 Task: Find connections with filter location Bückeburg with filter topic #engineeringwith filter profile language English with filter current company DTDC Express Limited with filter school Jawaharlal Nehru Technological University, Kakinada with filter industry Fundraising with filter service category Video Editing with filter keywords title Director of First Impressions
Action: Mouse moved to (480, 64)
Screenshot: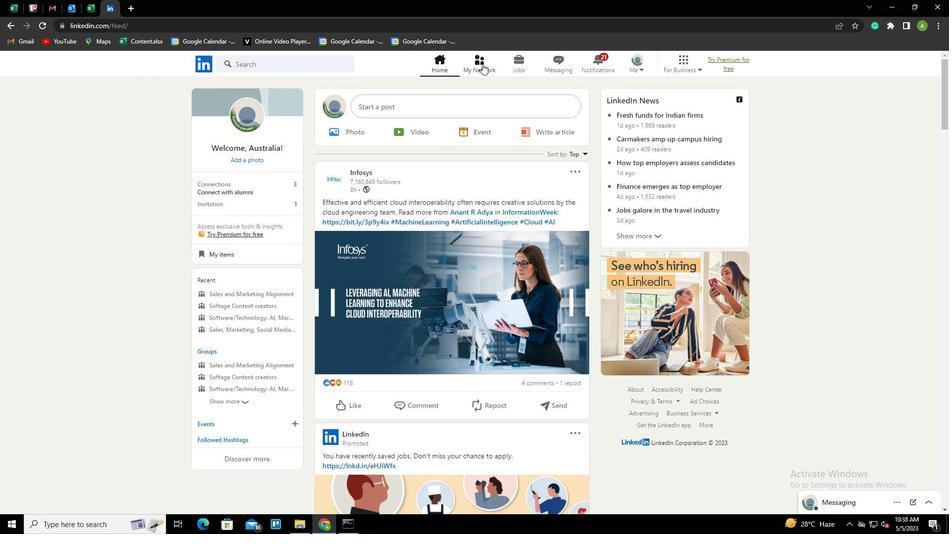 
Action: Mouse pressed left at (480, 64)
Screenshot: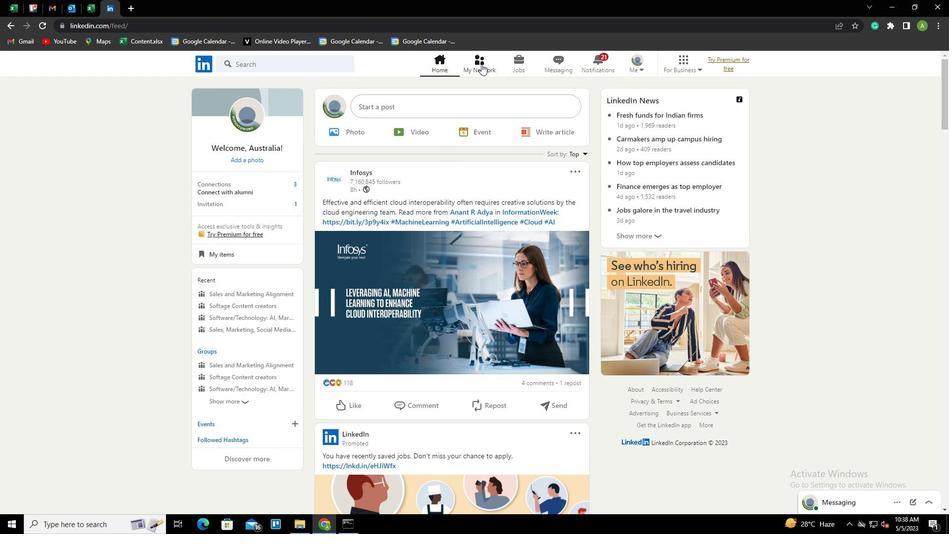 
Action: Mouse moved to (265, 122)
Screenshot: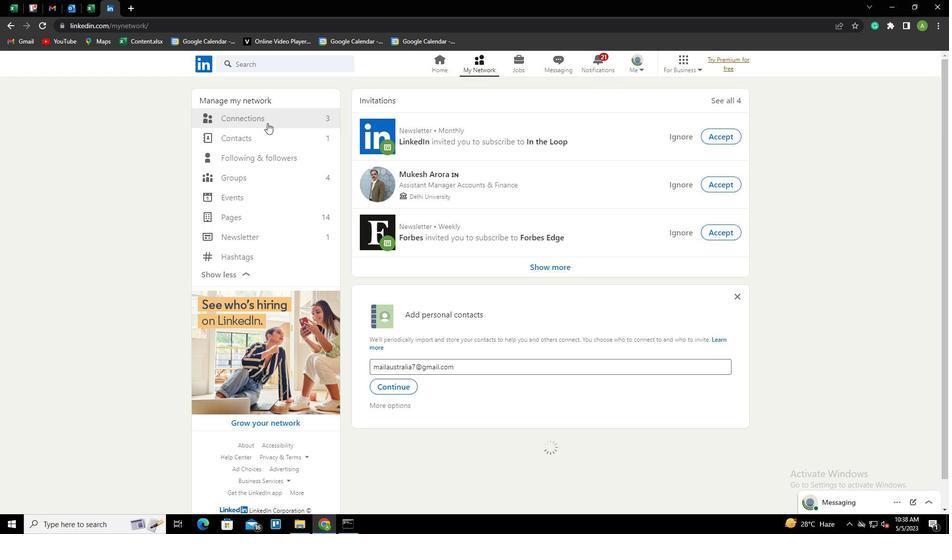 
Action: Mouse pressed left at (265, 122)
Screenshot: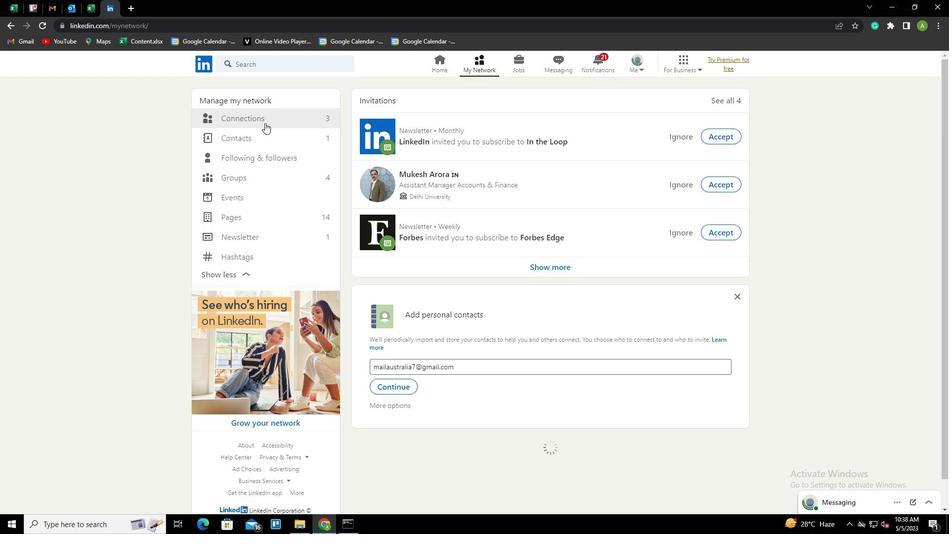 
Action: Mouse moved to (539, 120)
Screenshot: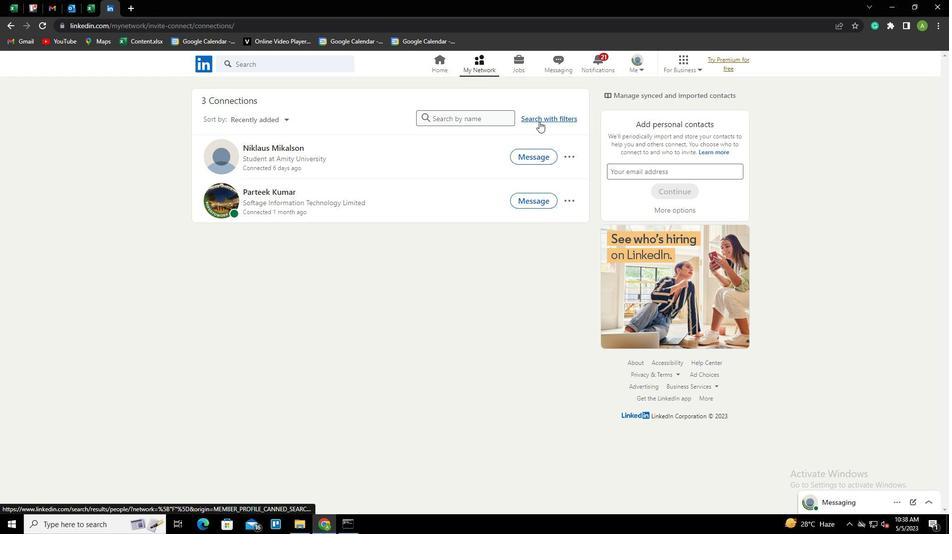 
Action: Mouse pressed left at (539, 120)
Screenshot: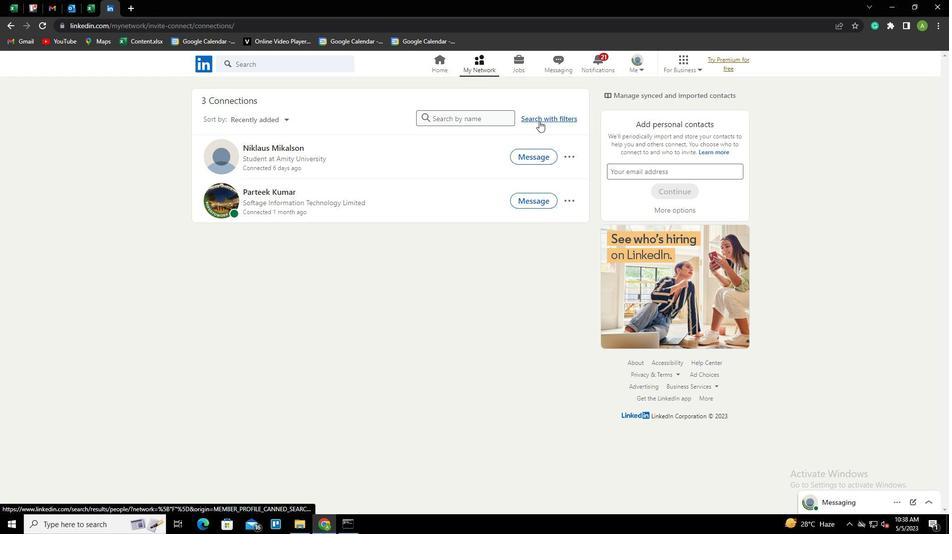 
Action: Mouse moved to (503, 91)
Screenshot: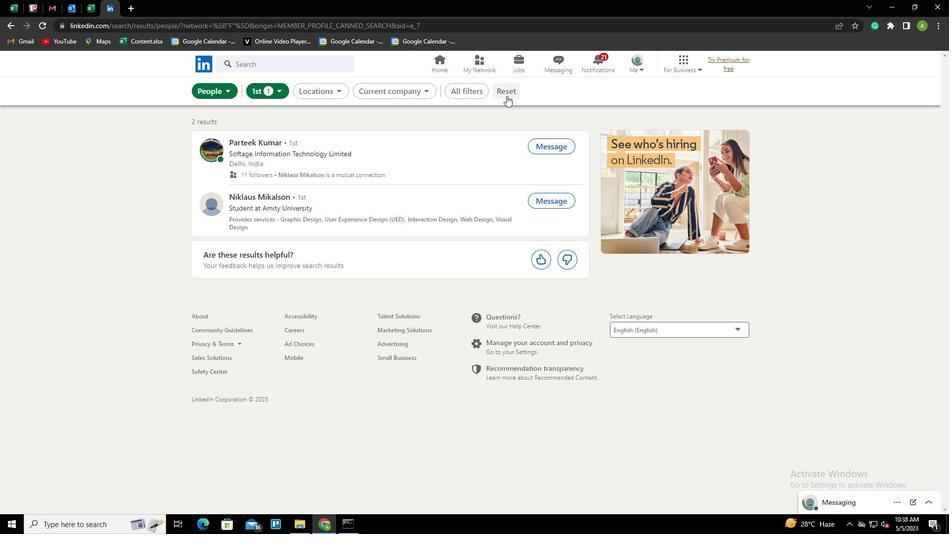 
Action: Mouse pressed left at (503, 91)
Screenshot: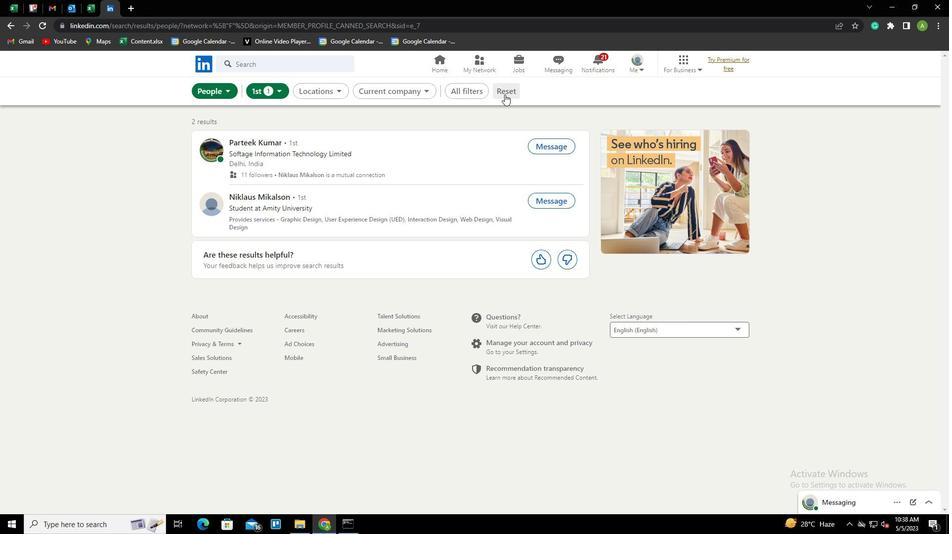 
Action: Mouse moved to (492, 92)
Screenshot: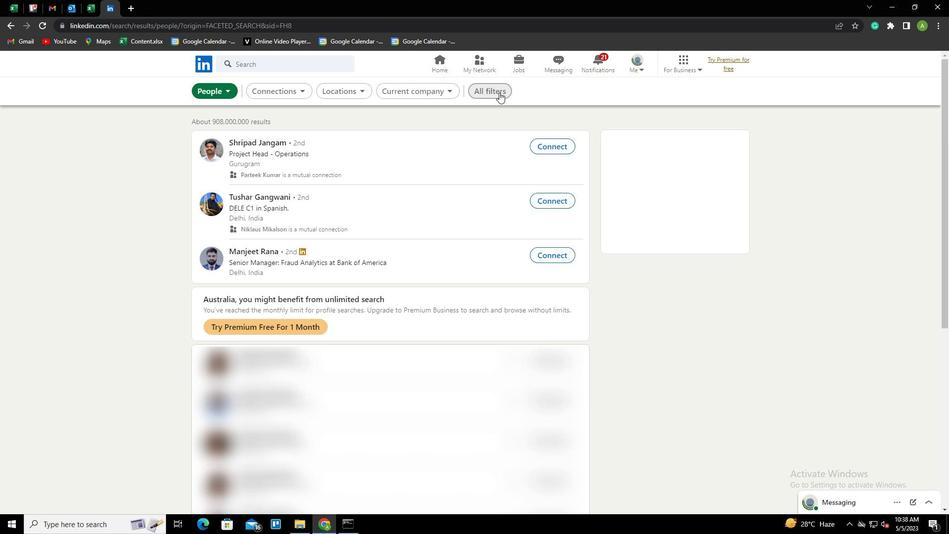 
Action: Mouse pressed left at (492, 92)
Screenshot: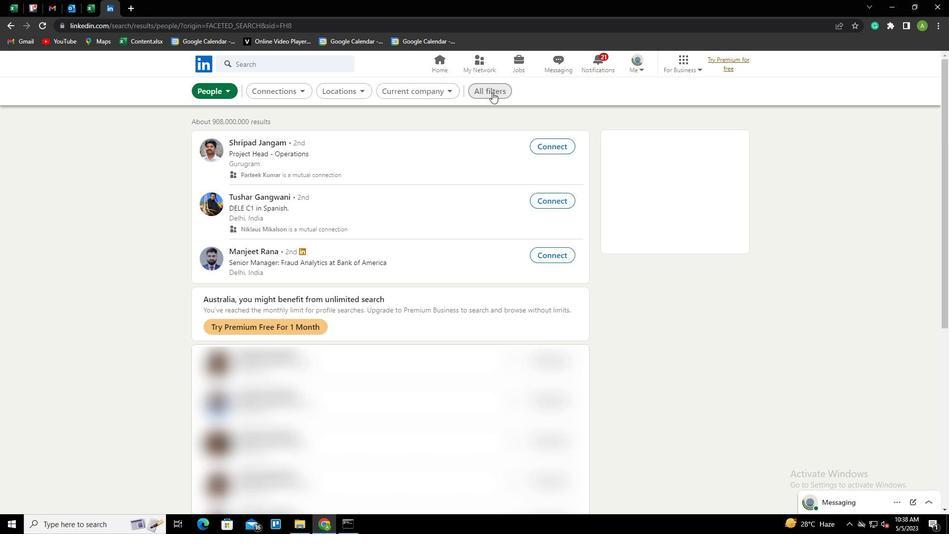 
Action: Mouse moved to (835, 323)
Screenshot: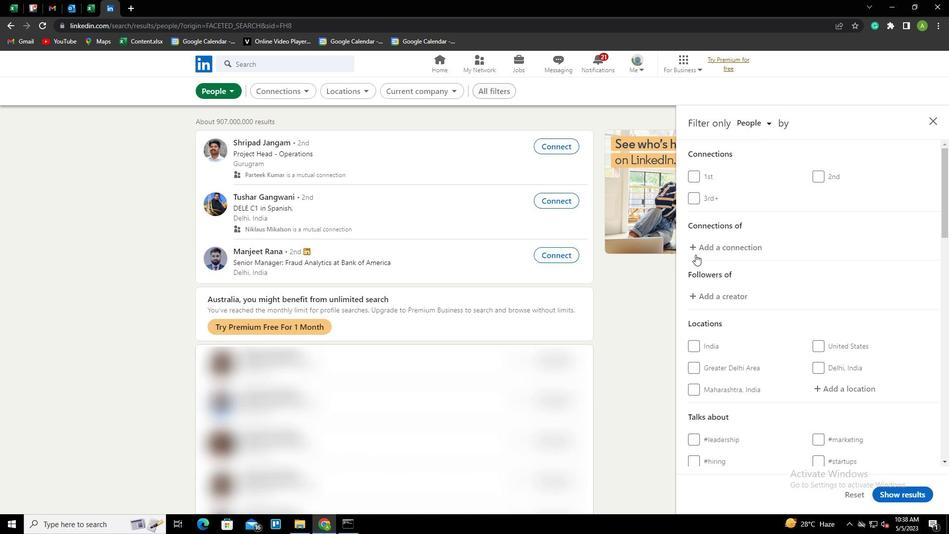 
Action: Mouse scrolled (835, 322) with delta (0, 0)
Screenshot: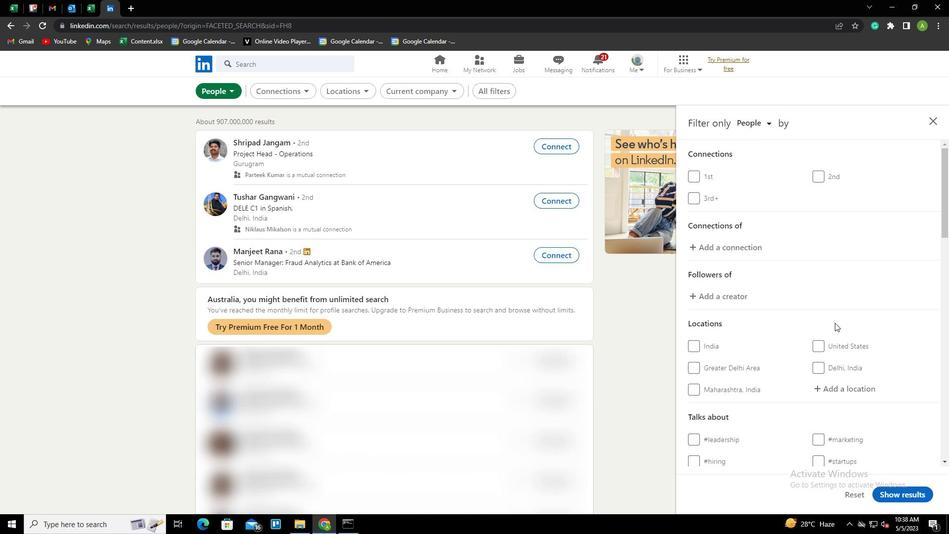 
Action: Mouse moved to (837, 337)
Screenshot: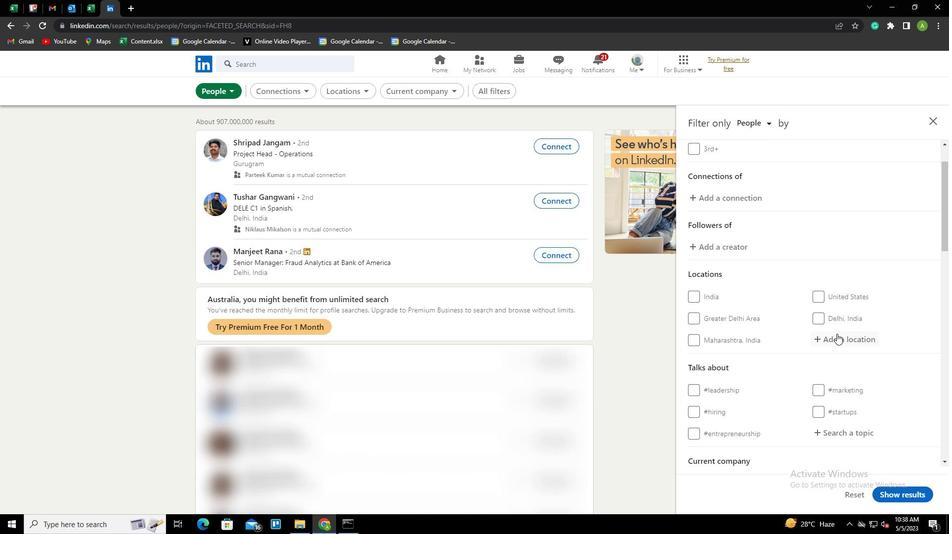 
Action: Mouse pressed left at (837, 337)
Screenshot: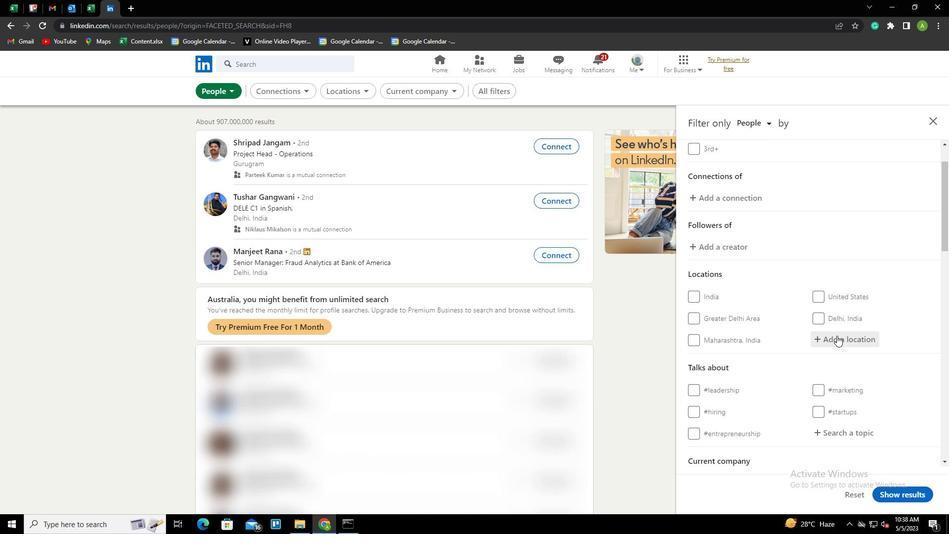 
Action: Mouse moved to (837, 337)
Screenshot: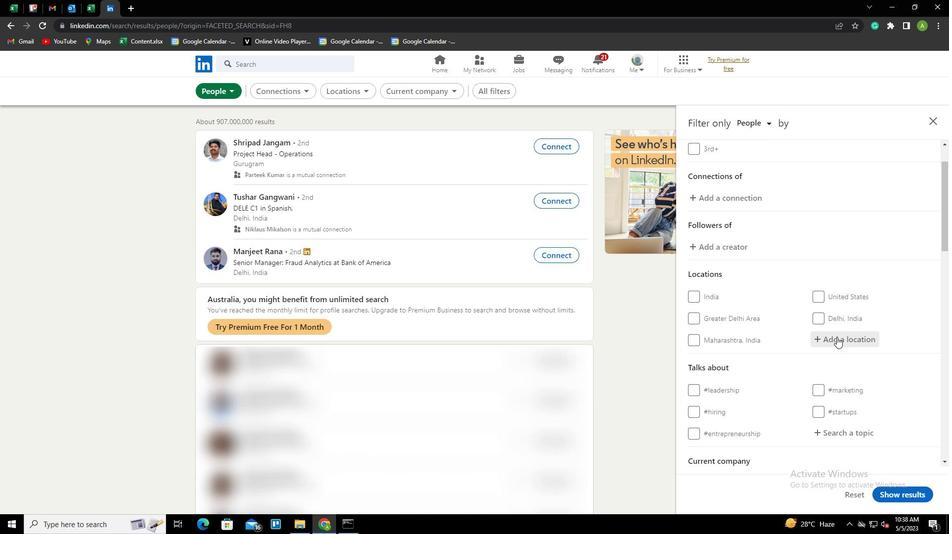 
Action: Key pressed <Key.shift>BUCKERBURH<Key.backspace><Key.backspace><Key.backspace><Key.backspace><Key.backspace>BURH<Key.backspace>G<Key.down><Key.enter>
Screenshot: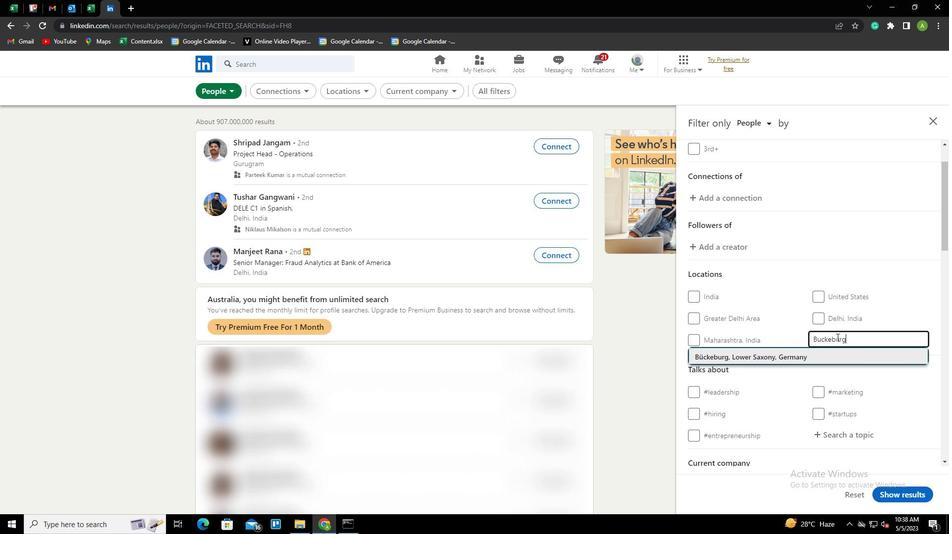 
Action: Mouse scrolled (837, 336) with delta (0, 0)
Screenshot: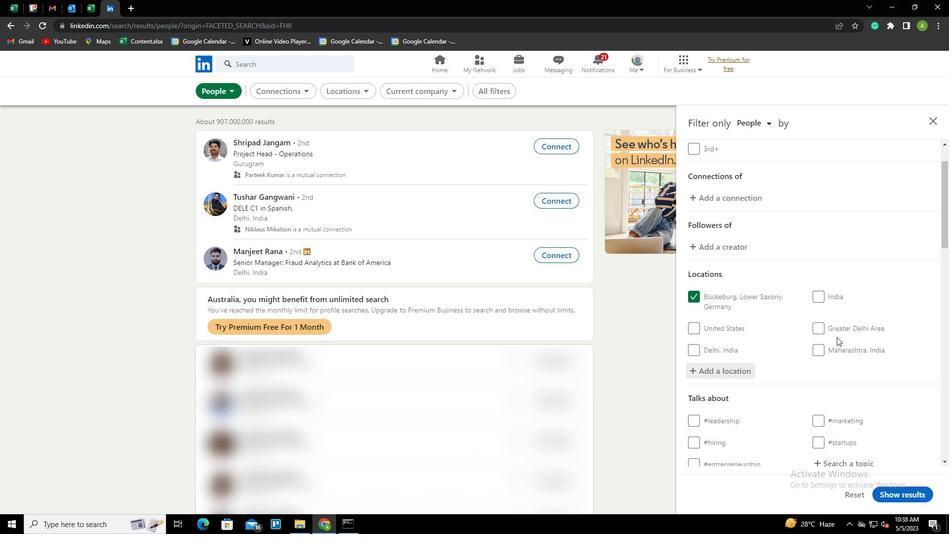 
Action: Mouse scrolled (837, 336) with delta (0, 0)
Screenshot: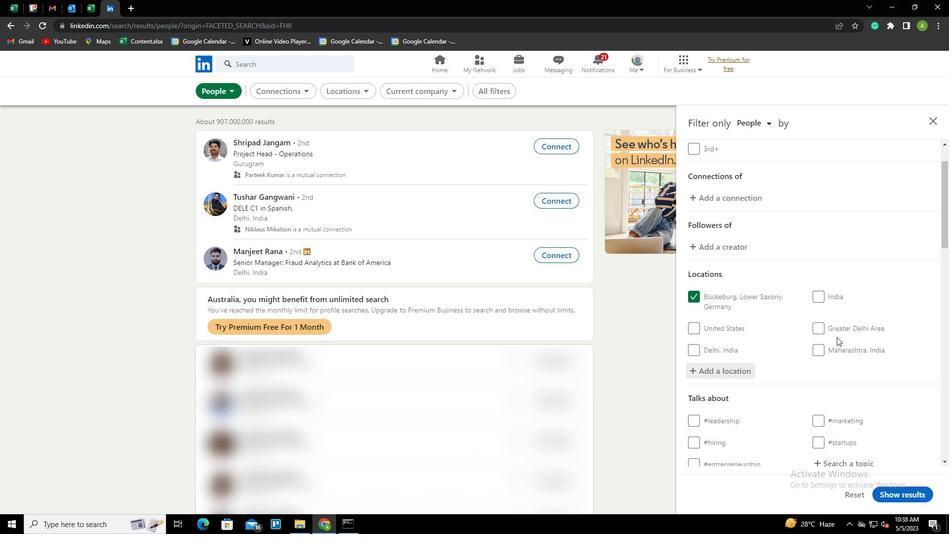 
Action: Mouse scrolled (837, 336) with delta (0, 0)
Screenshot: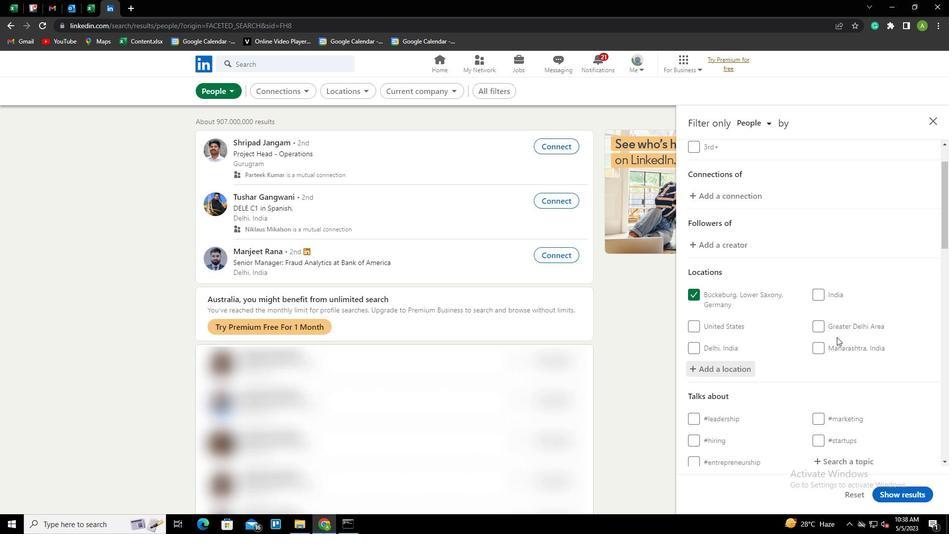 
Action: Mouse moved to (837, 319)
Screenshot: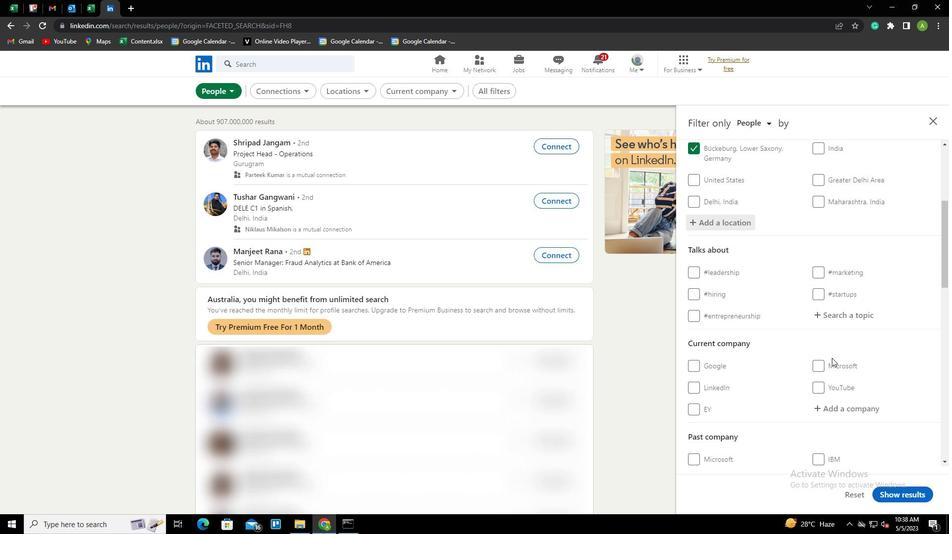 
Action: Mouse pressed left at (837, 319)
Screenshot: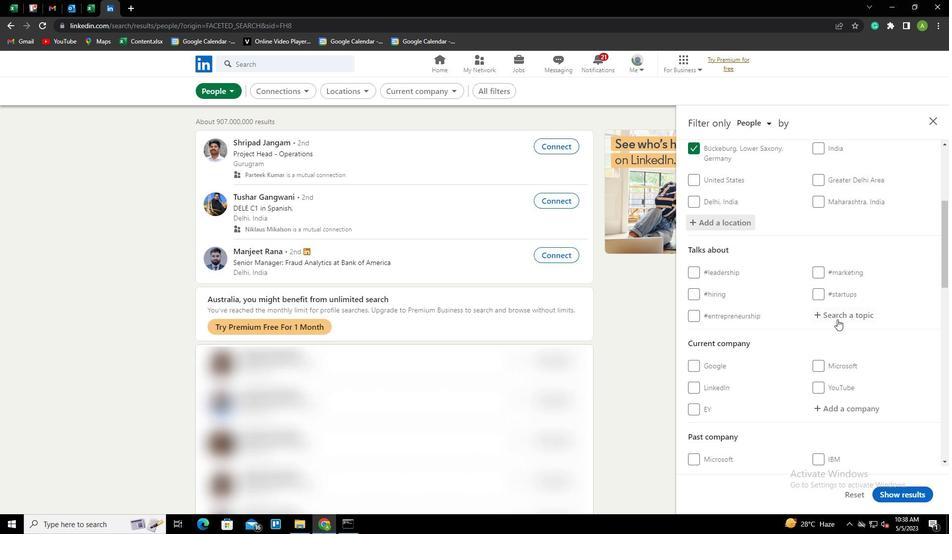 
Action: Key pressed ENGINEERING<Key.down><Key.enter>
Screenshot: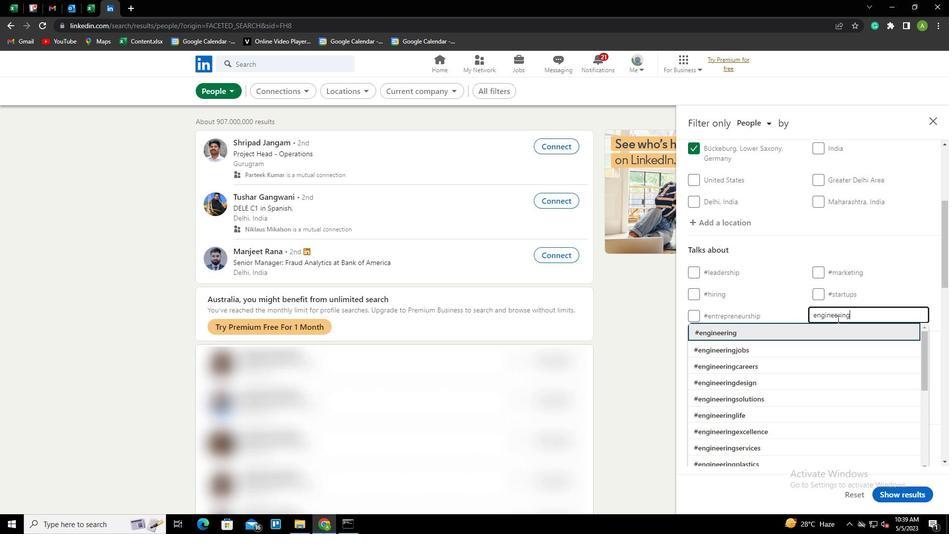 
Action: Mouse scrolled (837, 319) with delta (0, 0)
Screenshot: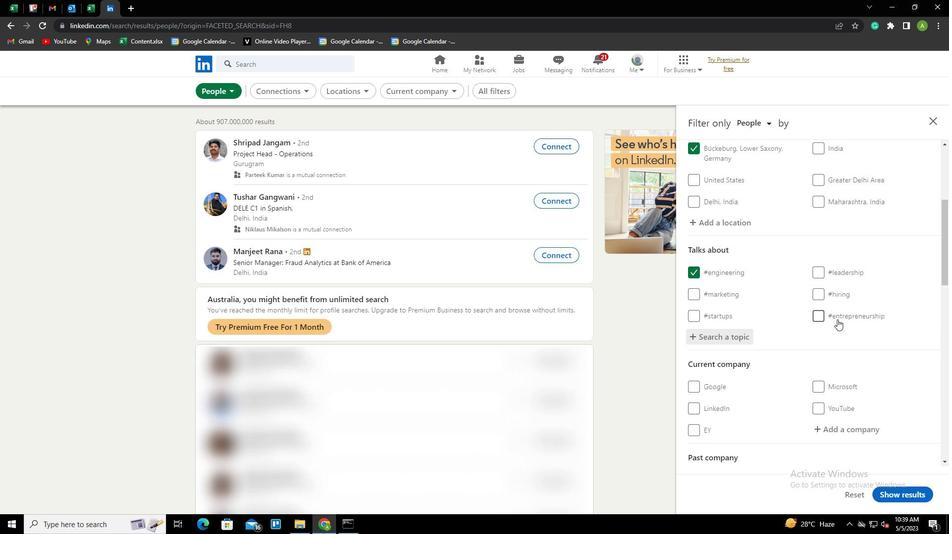 
Action: Mouse scrolled (837, 319) with delta (0, 0)
Screenshot: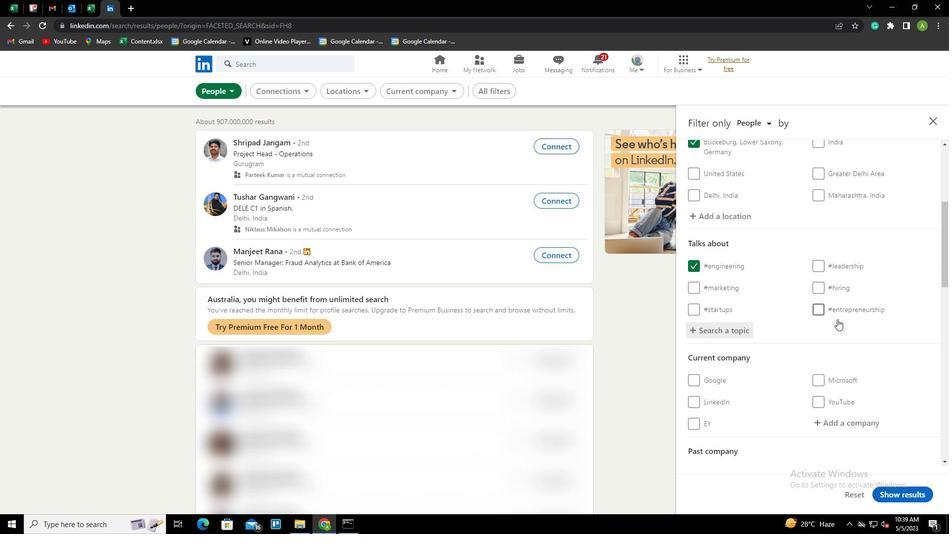 
Action: Mouse scrolled (837, 319) with delta (0, 0)
Screenshot: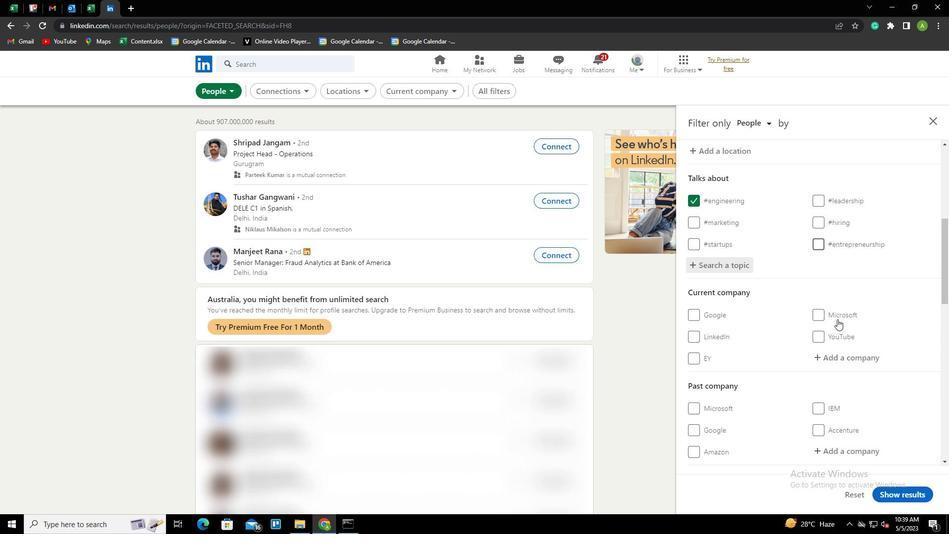 
Action: Mouse scrolled (837, 319) with delta (0, 0)
Screenshot: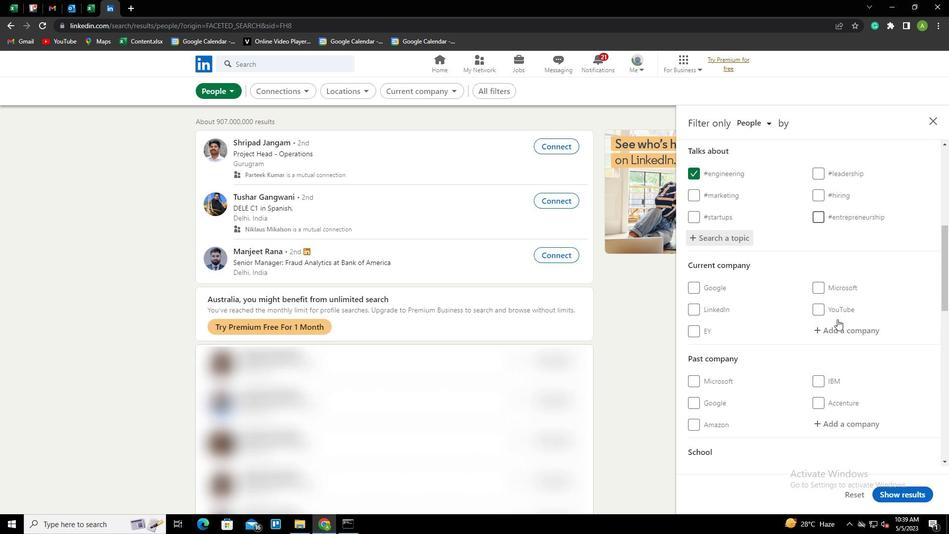 
Action: Mouse scrolled (837, 319) with delta (0, 0)
Screenshot: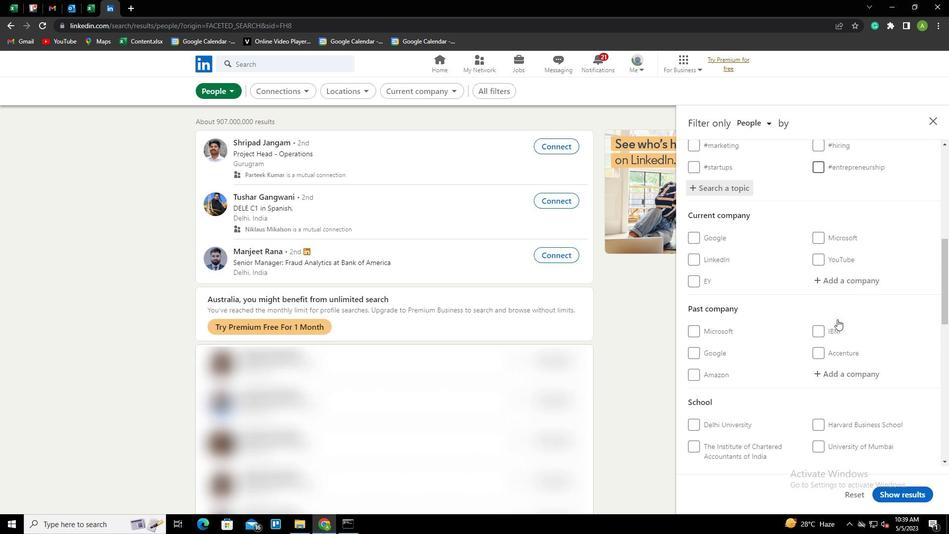 
Action: Mouse scrolled (837, 319) with delta (0, 0)
Screenshot: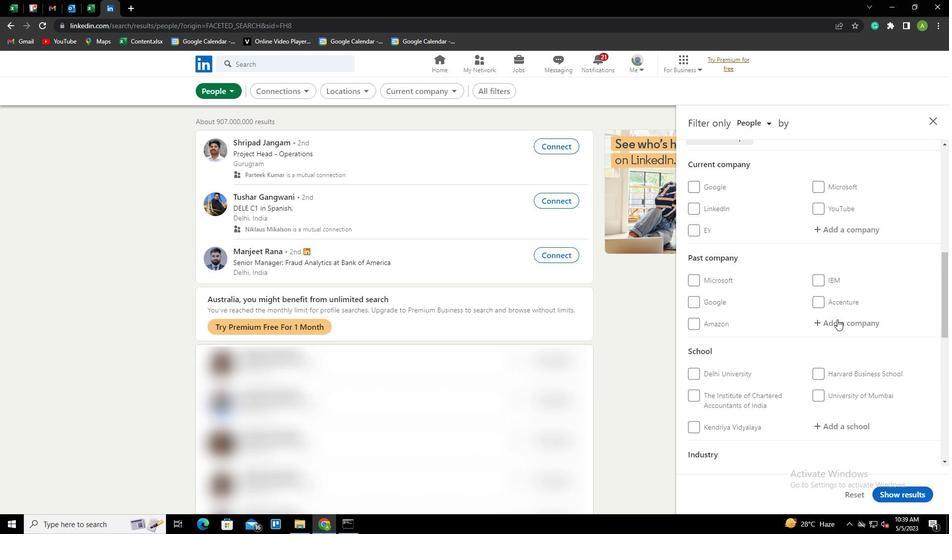 
Action: Mouse scrolled (837, 319) with delta (0, 0)
Screenshot: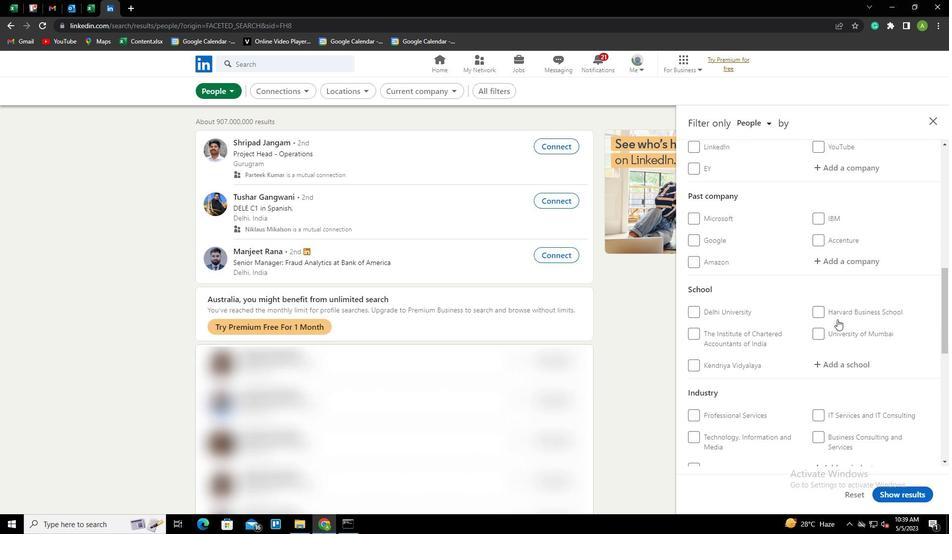 
Action: Mouse scrolled (837, 319) with delta (0, 0)
Screenshot: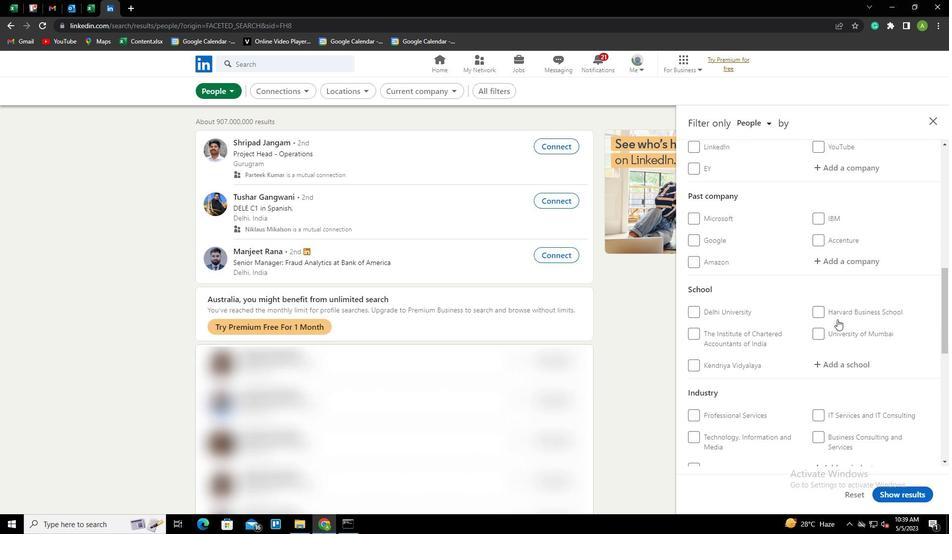 
Action: Mouse scrolled (837, 319) with delta (0, 0)
Screenshot: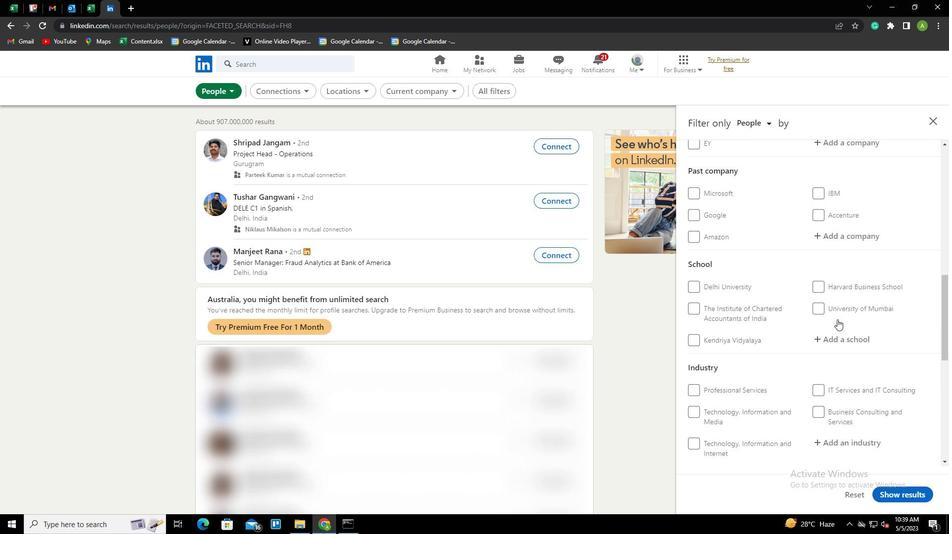 
Action: Mouse scrolled (837, 319) with delta (0, 0)
Screenshot: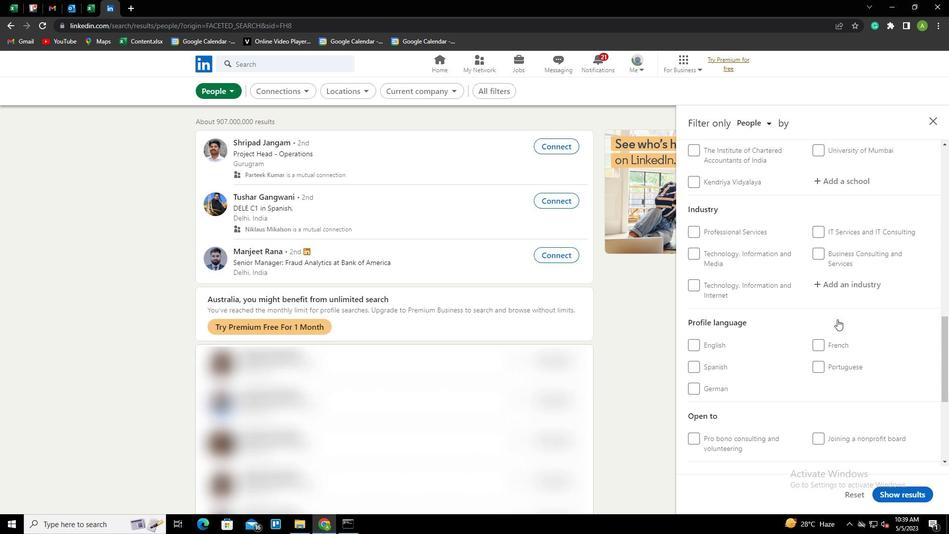
Action: Mouse moved to (702, 296)
Screenshot: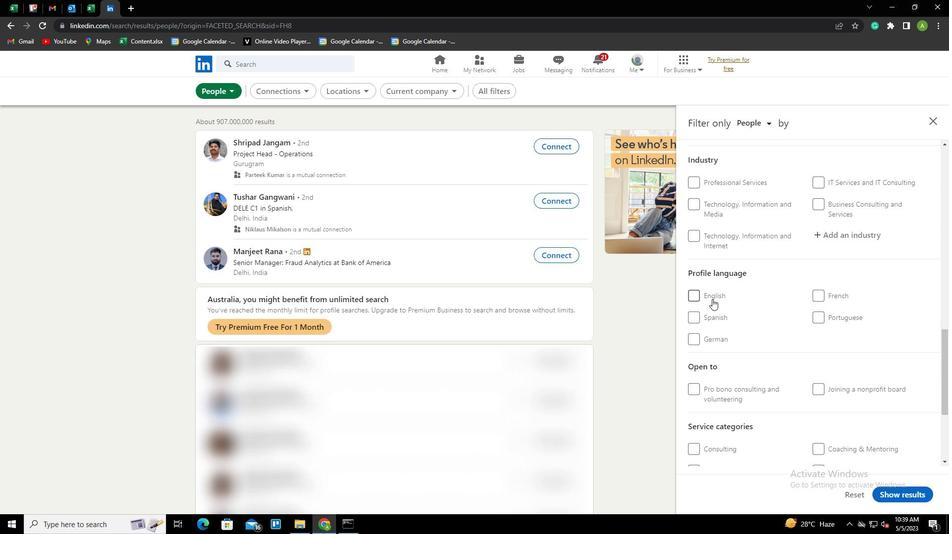 
Action: Mouse pressed left at (702, 296)
Screenshot: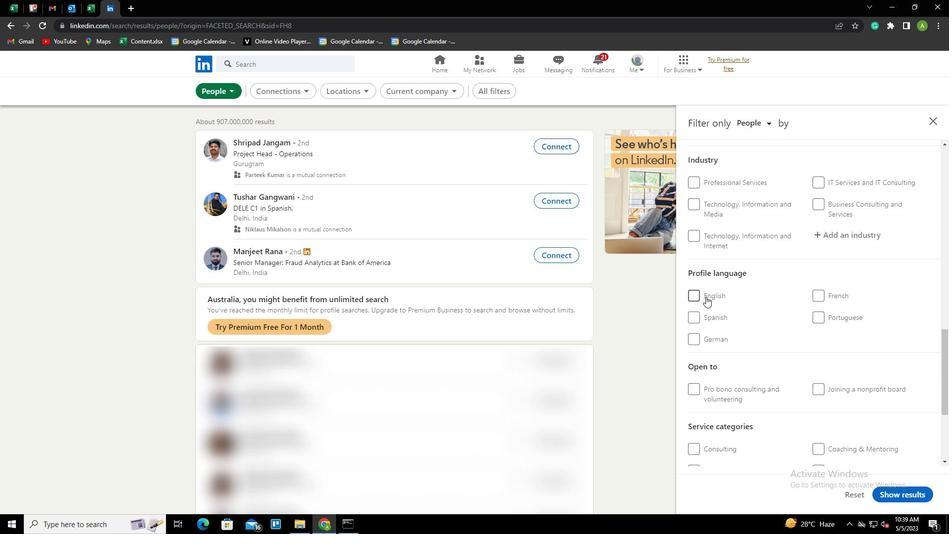 
Action: Mouse moved to (794, 265)
Screenshot: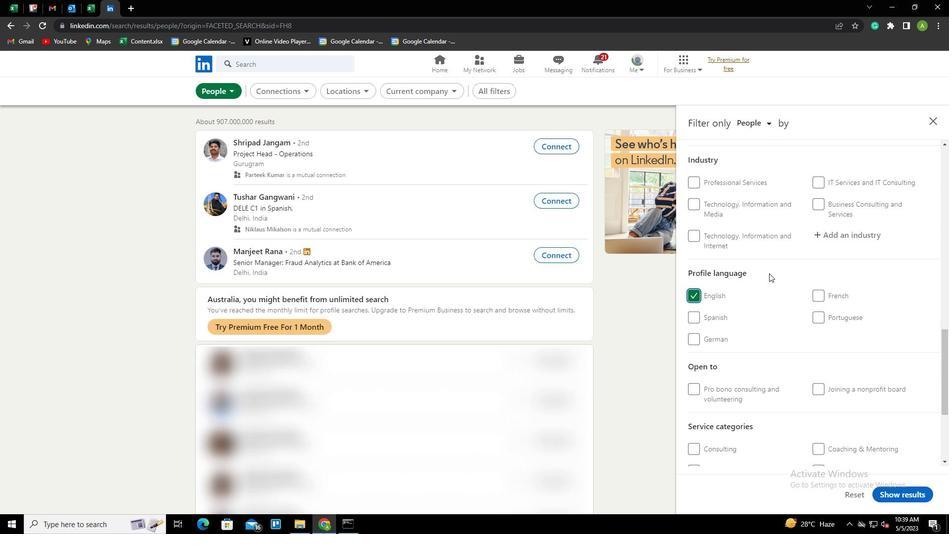 
Action: Mouse scrolled (794, 266) with delta (0, 0)
Screenshot: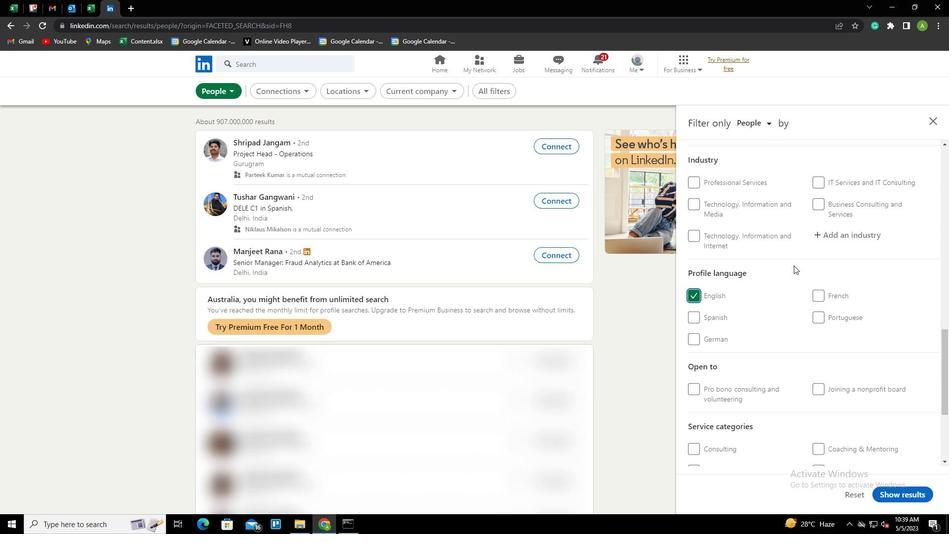 
Action: Mouse scrolled (794, 266) with delta (0, 0)
Screenshot: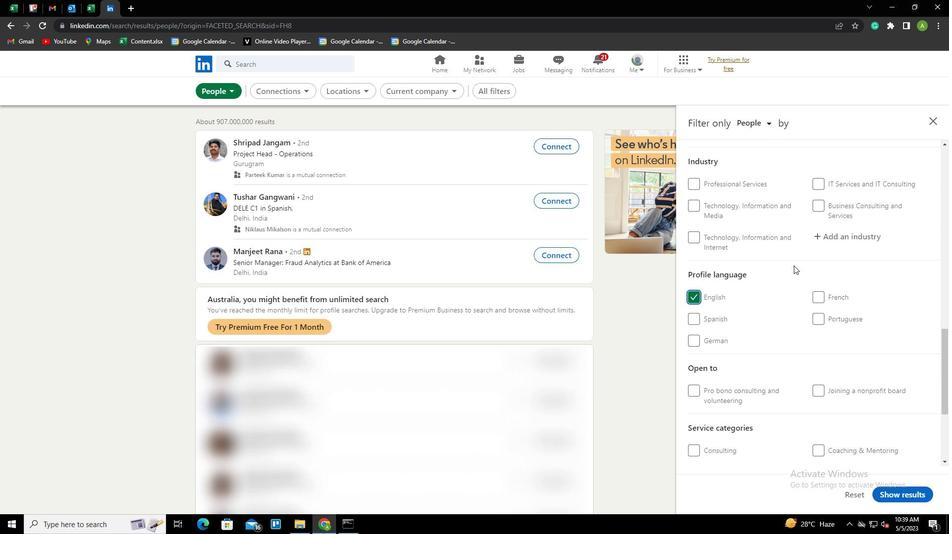 
Action: Mouse scrolled (794, 266) with delta (0, 0)
Screenshot: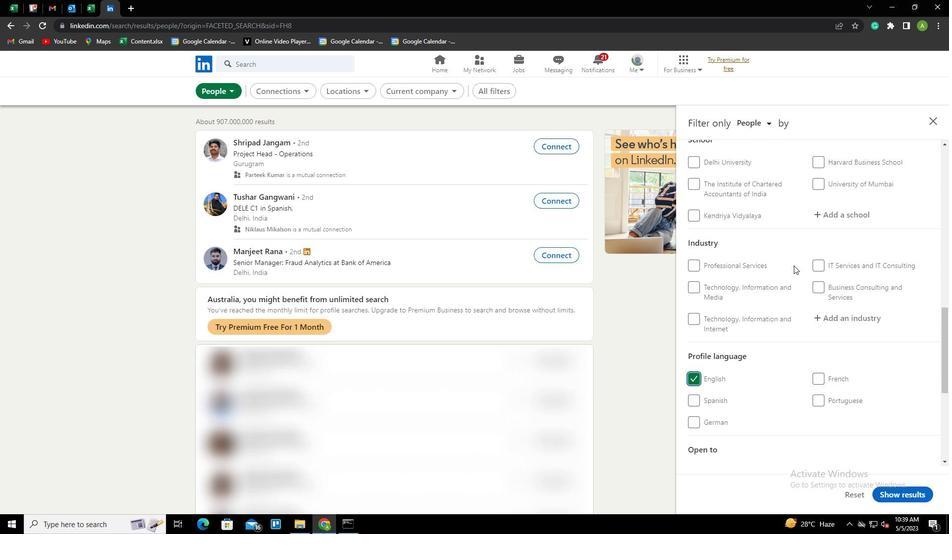 
Action: Mouse scrolled (794, 266) with delta (0, 0)
Screenshot: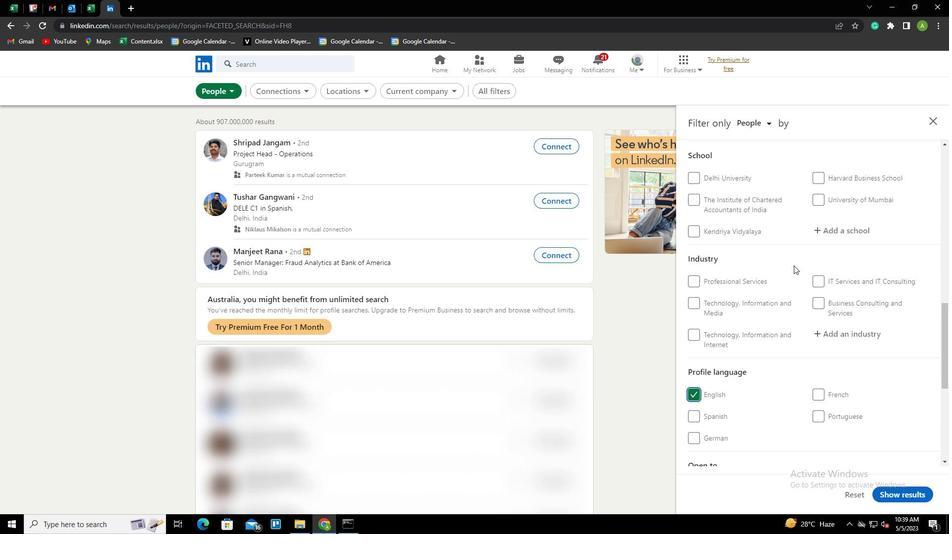 
Action: Mouse scrolled (794, 266) with delta (0, 0)
Screenshot: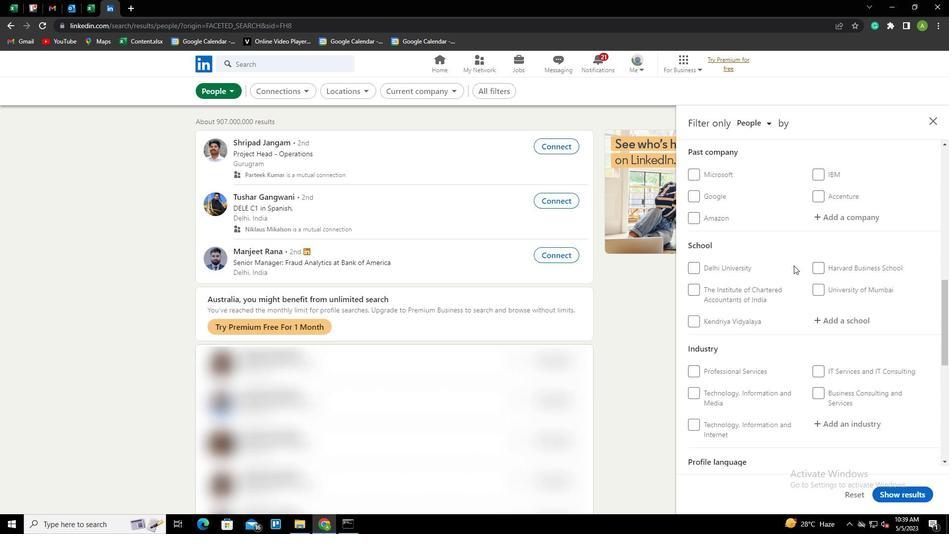 
Action: Mouse scrolled (794, 266) with delta (0, 0)
Screenshot: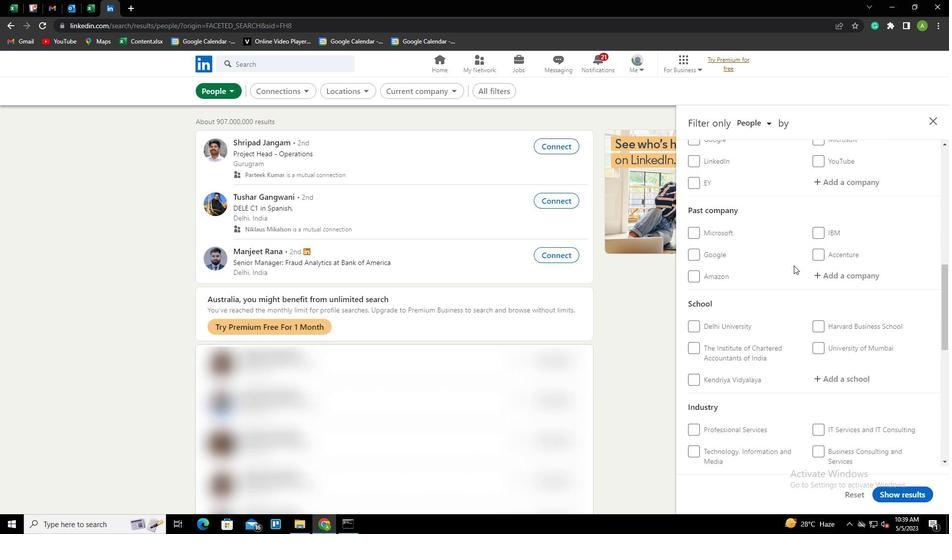 
Action: Mouse scrolled (794, 266) with delta (0, 0)
Screenshot: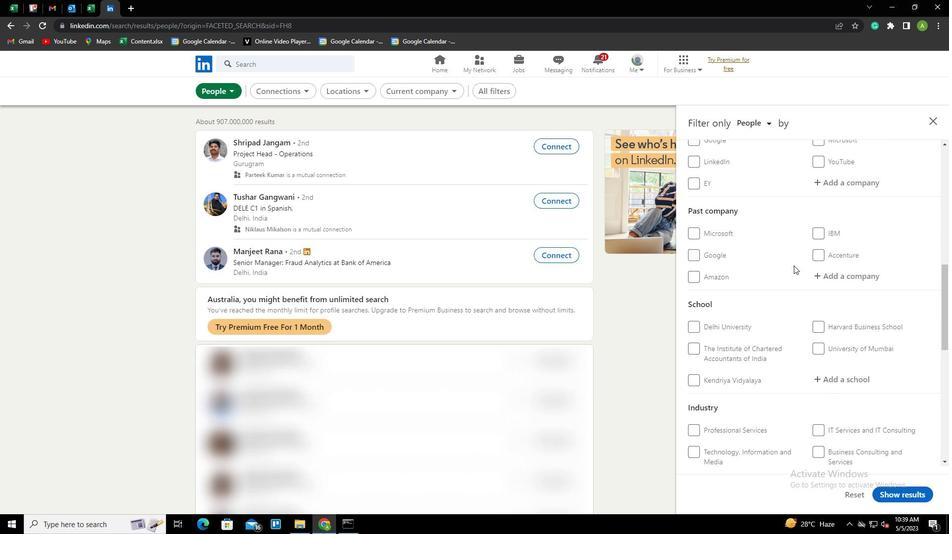 
Action: Mouse moved to (848, 280)
Screenshot: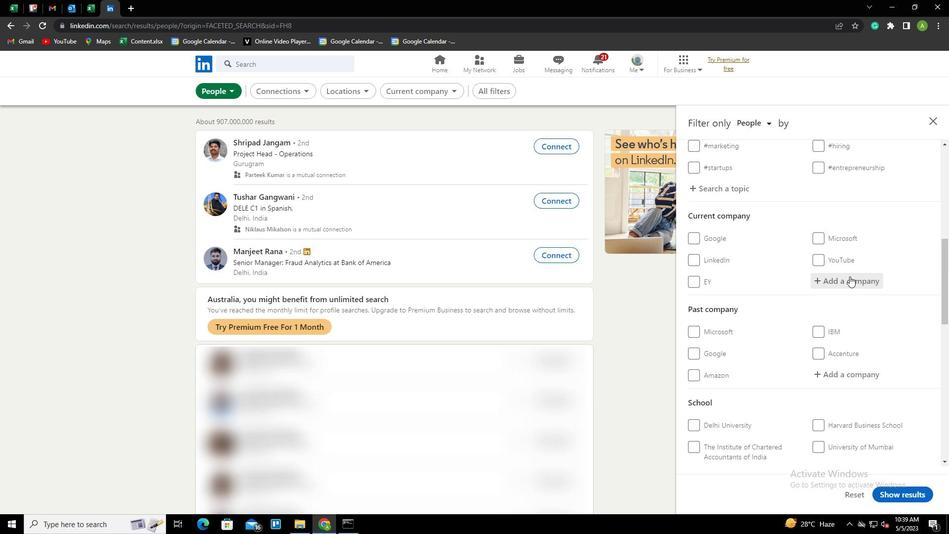 
Action: Mouse pressed left at (848, 280)
Screenshot: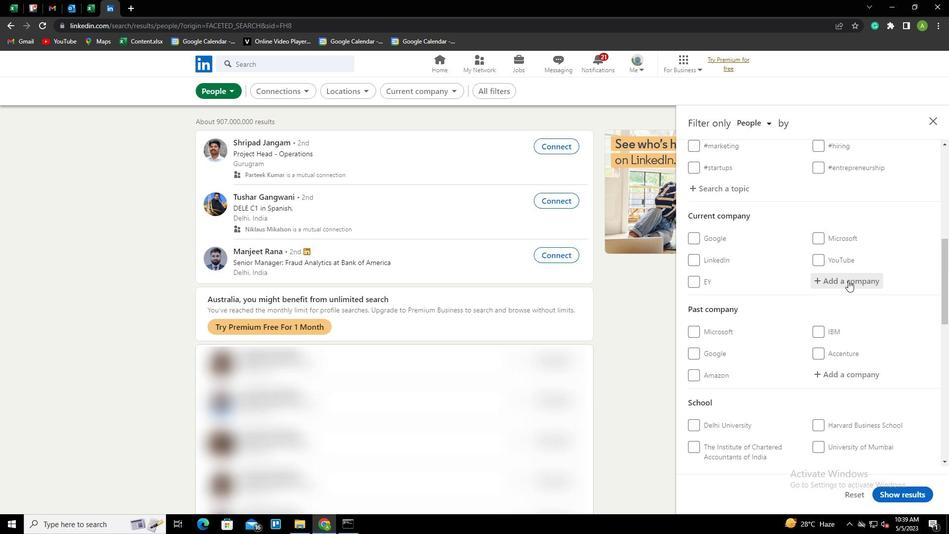 
Action: Key pressed <Key.shift>D<Key.shift><Key.shift><Key.shift><Key.shift><Key.shift><Key.shift><Key.shift><Key.shift>TDC<Key.space>EW<Key.backspace><Key.shift><Key.shift><Key.shift><Key.shift><Key.shift><Key.shift><Key.shift><Key.shift>W<Key.backspace>XPRESS<Key.space><Key.shift><Key.shift><Key.shift><Key.shift><Key.shift><Key.shift><Key.shift><Key.shift><Key.shift><Key.shift><Key.shift><Key.shift><Key.shift><Key.shift><Key.shift><Key.shift><Key.shift><Key.shift><Key.shift><Key.shift><Key.shift><Key.shift><Key.shift><Key.shift><Key.shift><Key.shift><Key.shift><Key.shift><Key.shift><Key.shift><Key.shift><Key.shift><Key.shift><Key.shift><Key.shift><Key.shift><Key.shift><Key.shift><Key.shift><Key.shift><Key.shift><Key.shift><Key.shift><Key.shift><Key.shift>LIMITED<Key.down><Key.enter>
Screenshot: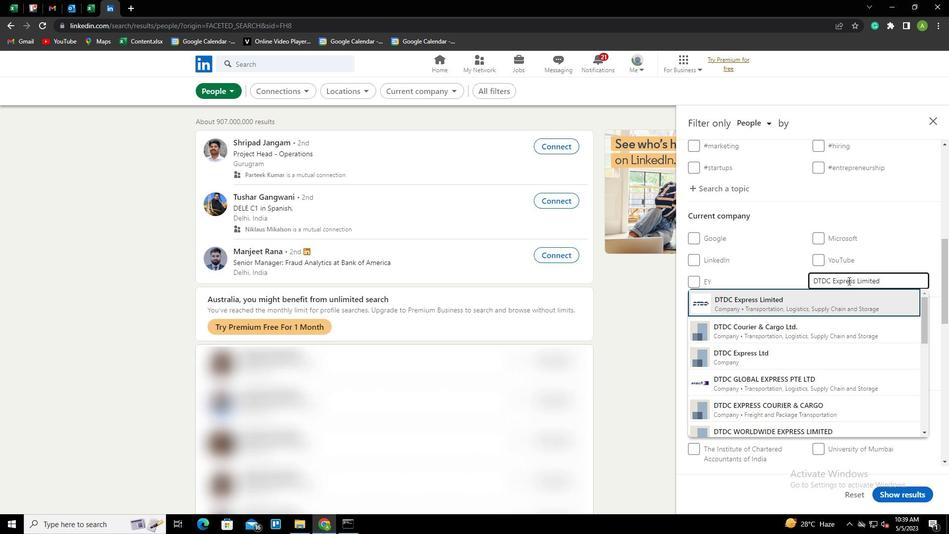 
Action: Mouse scrolled (848, 280) with delta (0, 0)
Screenshot: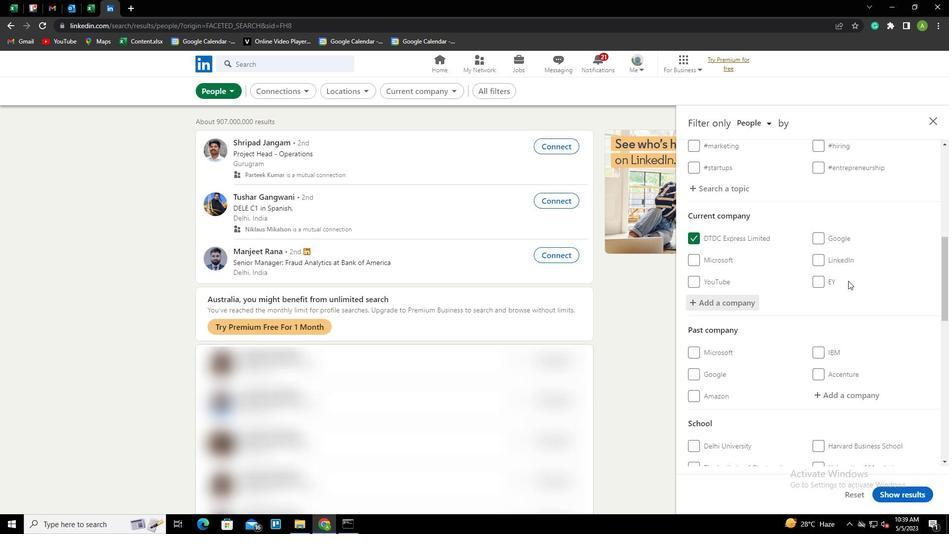 
Action: Mouse scrolled (848, 280) with delta (0, 0)
Screenshot: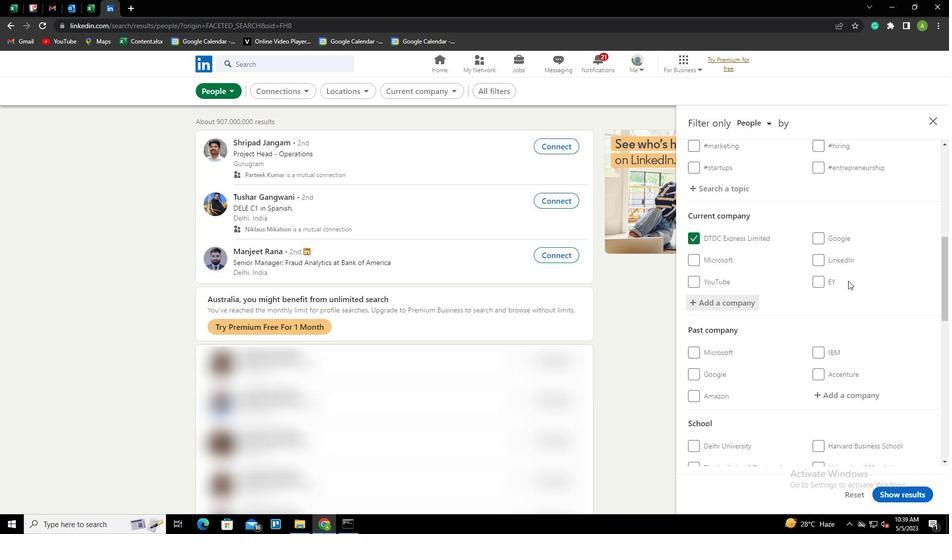 
Action: Mouse scrolled (848, 280) with delta (0, 0)
Screenshot: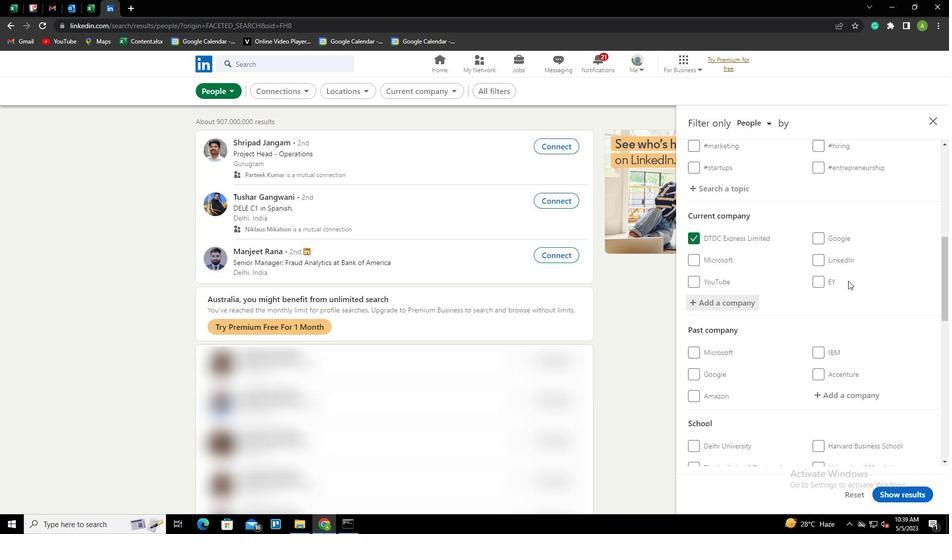 
Action: Mouse scrolled (848, 280) with delta (0, 0)
Screenshot: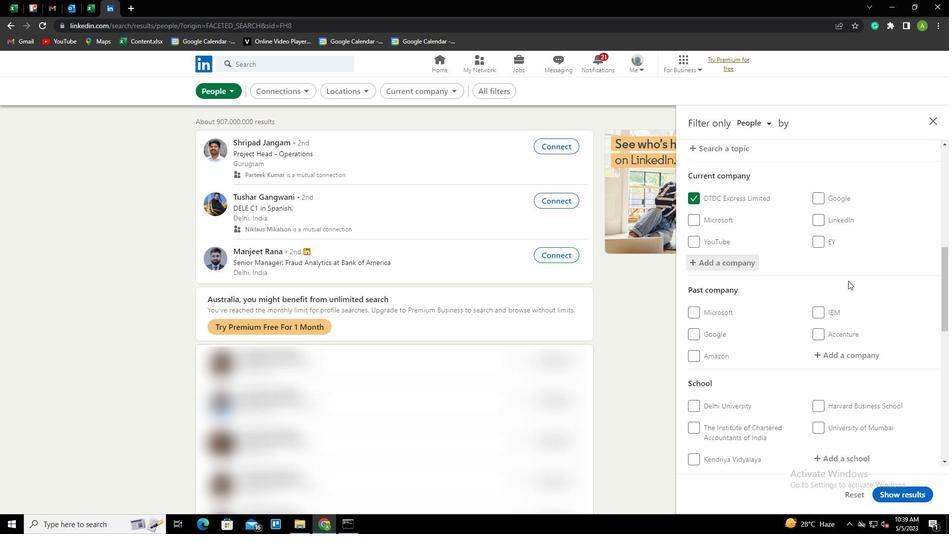 
Action: Mouse moved to (847, 299)
Screenshot: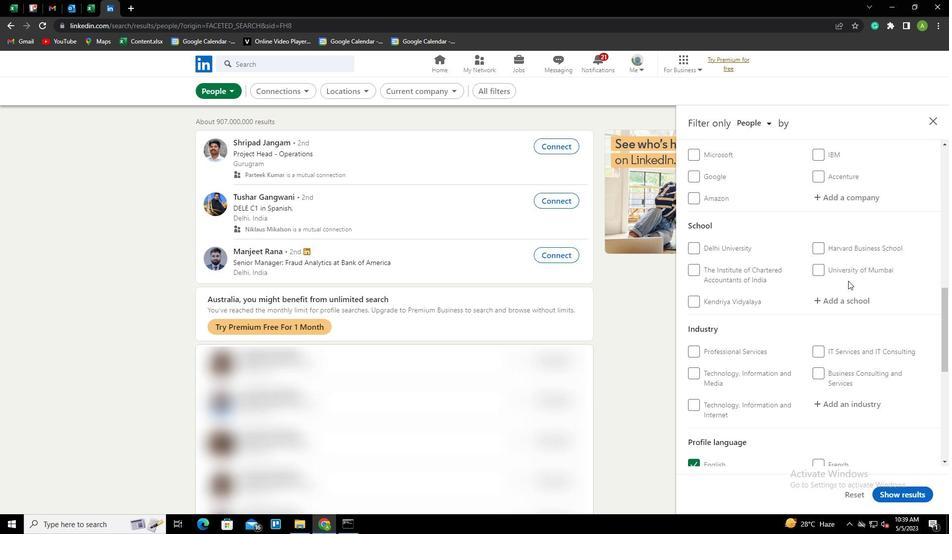 
Action: Mouse pressed left at (847, 299)
Screenshot: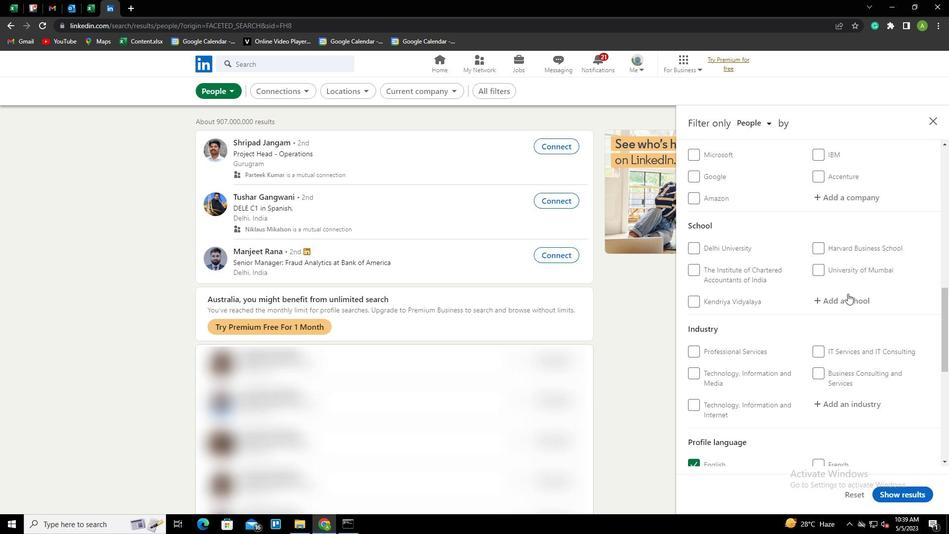 
Action: Key pressed <Key.shift>JAWAHARLAL<Key.space><Key.shift><Key.shift><Key.shift><Key.shift><Key.shift><Key.shift><Key.shift><Key.shift><Key.shift><Key.shift><Key.shift><Key.shift><Key.shift><Key.shift><Key.shift><Key.shift><Key.shift><Key.shift><Key.shift><Key.shift><Key.shift><Key.shift><Key.shift><Key.shift><Key.shift><Key.shift><Key.shift><Key.shift><Key.shift><Key.shift><Key.shift><Key.shift><Key.shift><Key.shift><Key.shift><Key.shift><Key.shift><Key.shift><Key.shift>NEHRU<Key.space><Key.shift>TECHNOLOGICAL<Key.space><Key.shift>UNIVERSITY<Key.down>M<Key.backspace>,<Key.space><Key.shift>KAKINADA<Key.down><Key.enter>
Screenshot: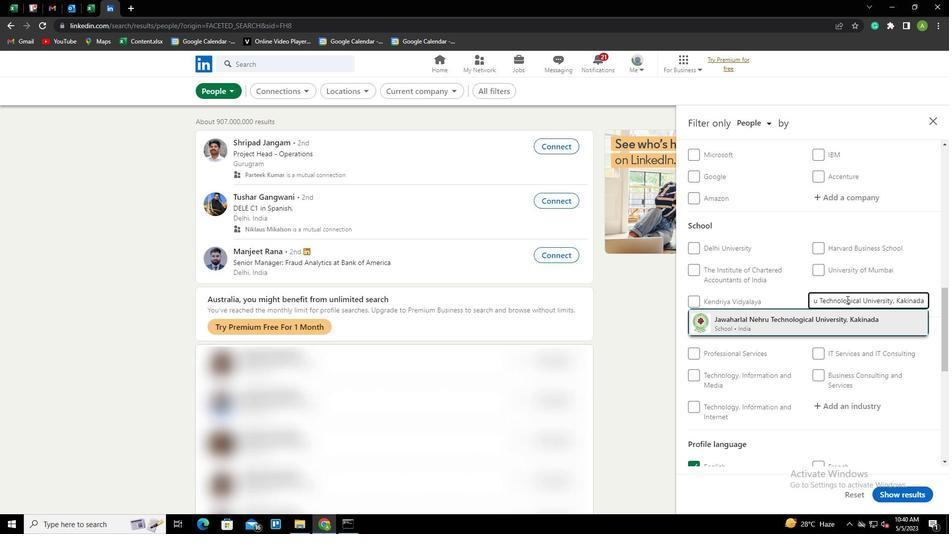 
Action: Mouse scrolled (847, 299) with delta (0, 0)
Screenshot: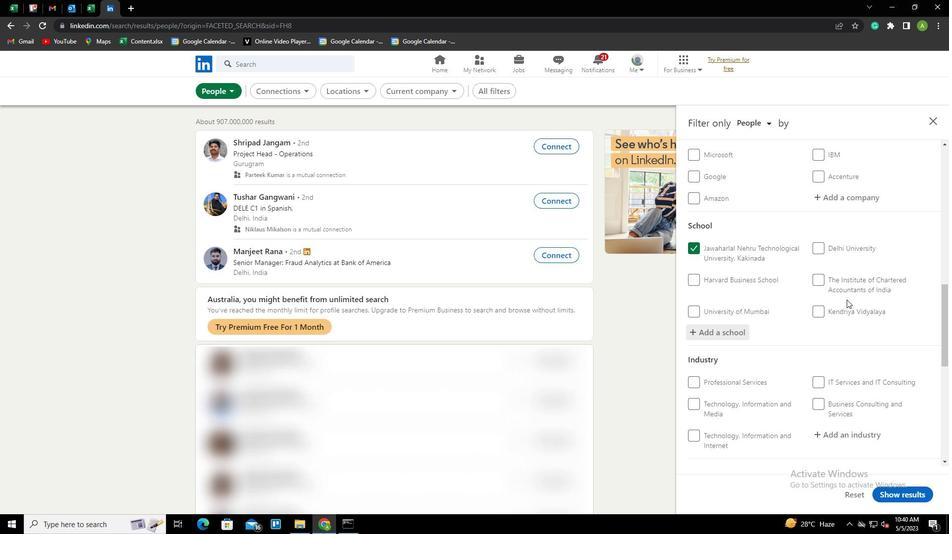 
Action: Mouse scrolled (847, 299) with delta (0, 0)
Screenshot: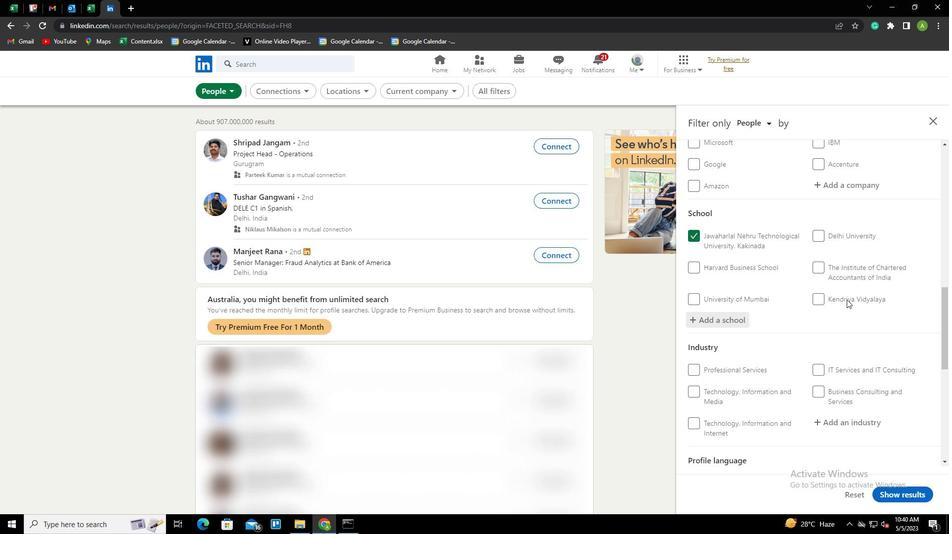 
Action: Mouse scrolled (847, 299) with delta (0, 0)
Screenshot: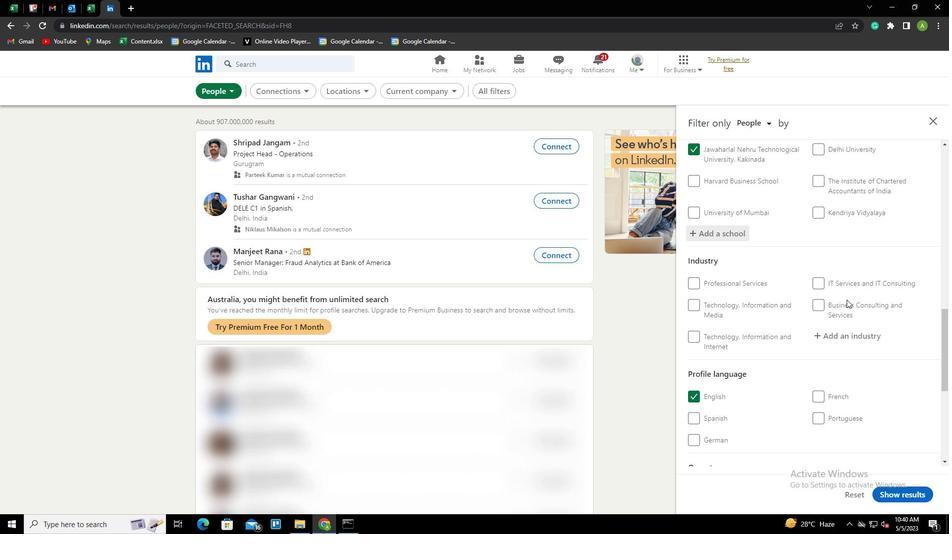 
Action: Mouse moved to (841, 285)
Screenshot: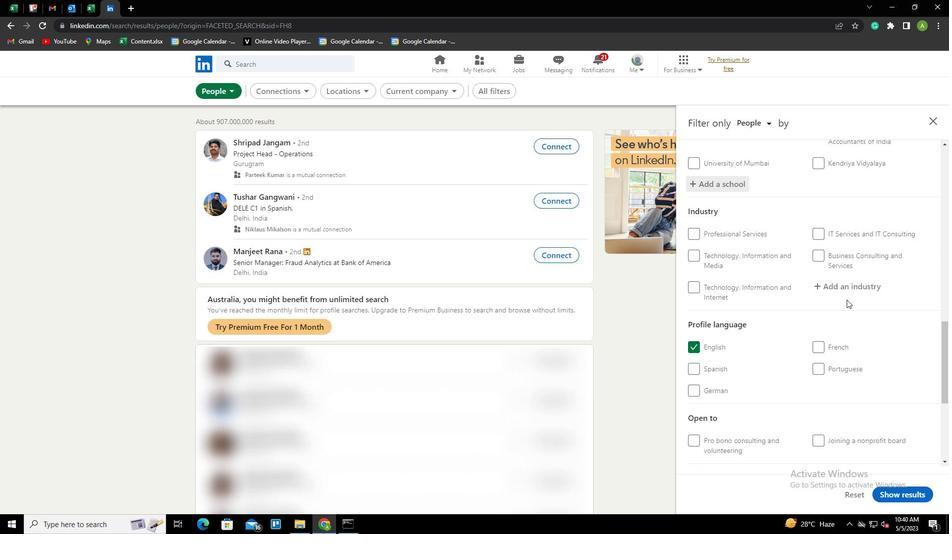 
Action: Mouse pressed left at (841, 285)
Screenshot: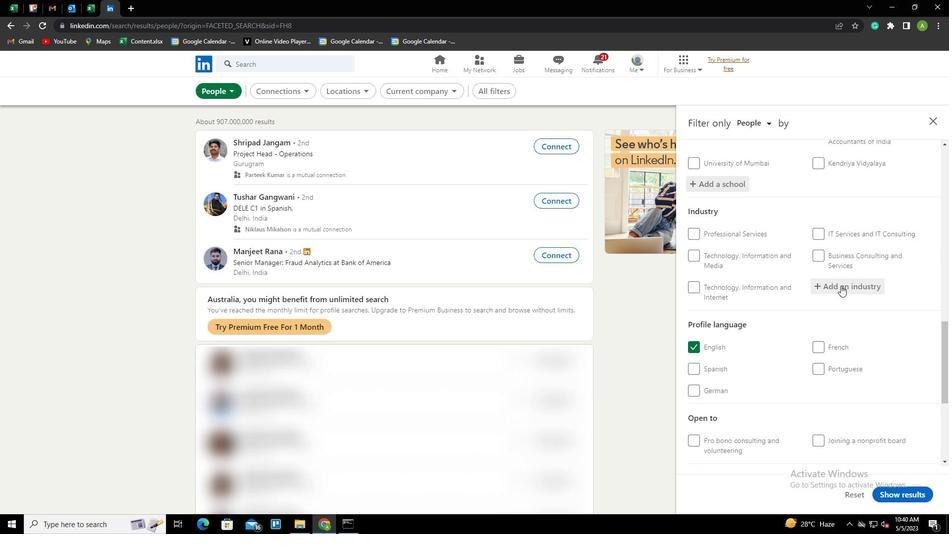 
Action: Key pressed <Key.shift>FUNDRAISIN<Key.down><Key.down><Key.enter>
Screenshot: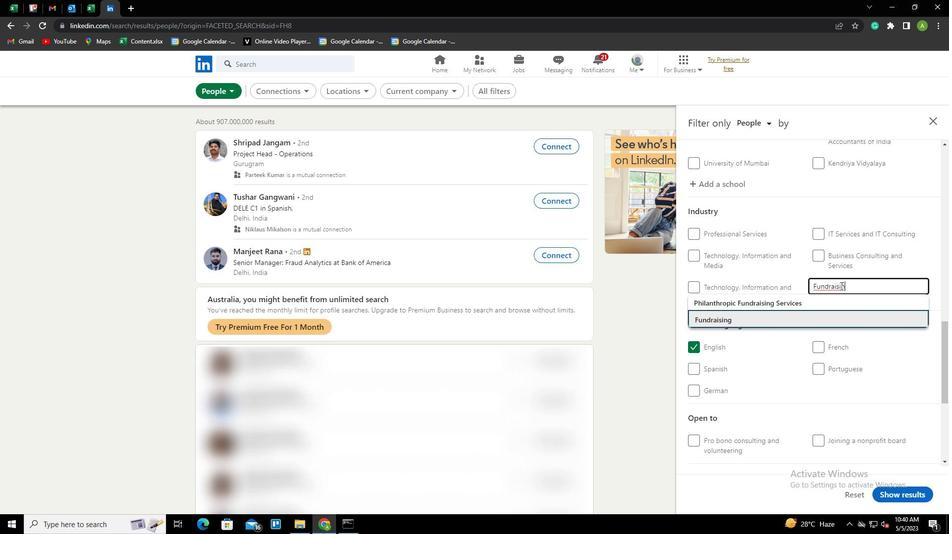 
Action: Mouse scrolled (841, 285) with delta (0, 0)
Screenshot: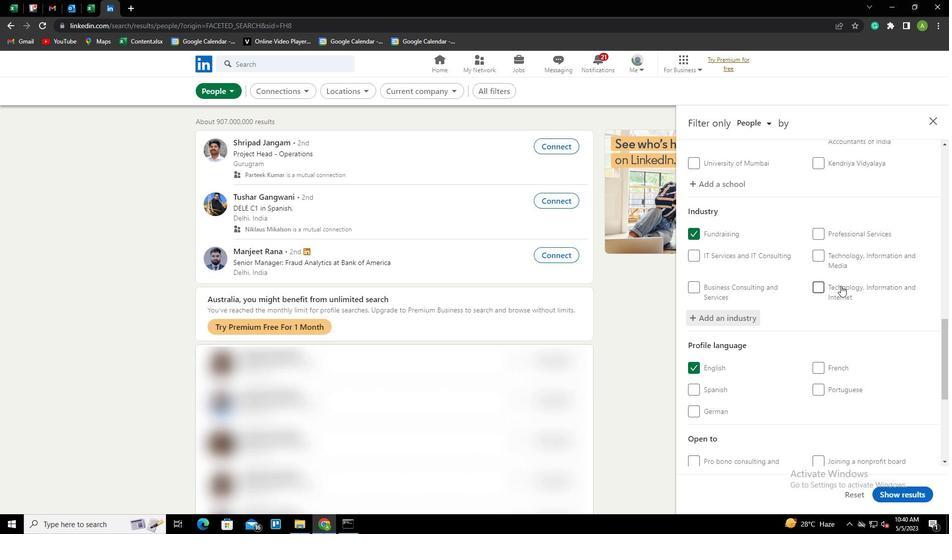 
Action: Mouse scrolled (841, 285) with delta (0, 0)
Screenshot: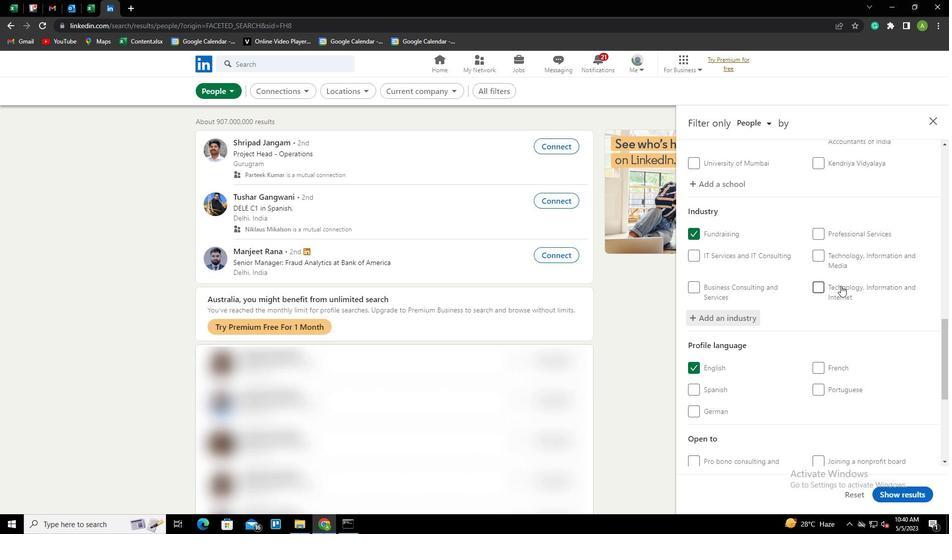 
Action: Mouse scrolled (841, 285) with delta (0, 0)
Screenshot: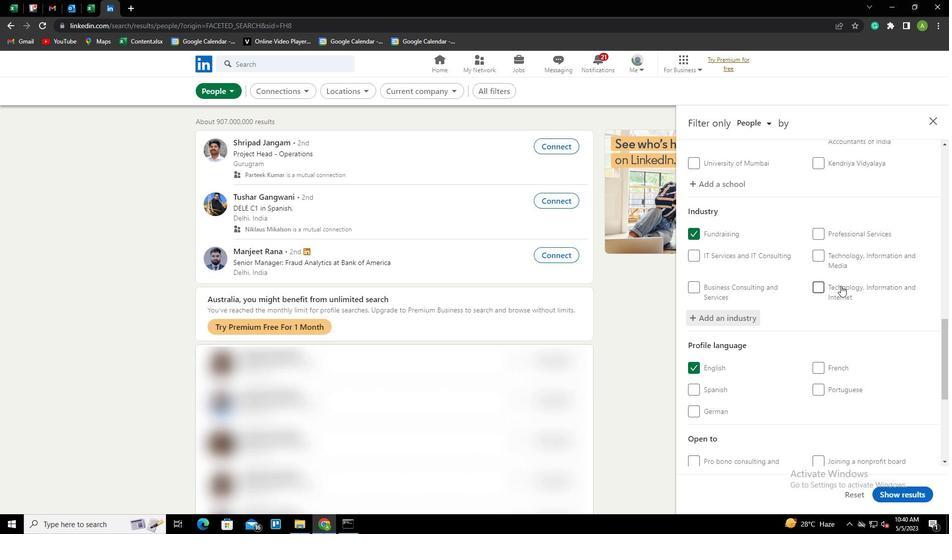 
Action: Mouse scrolled (841, 285) with delta (0, 0)
Screenshot: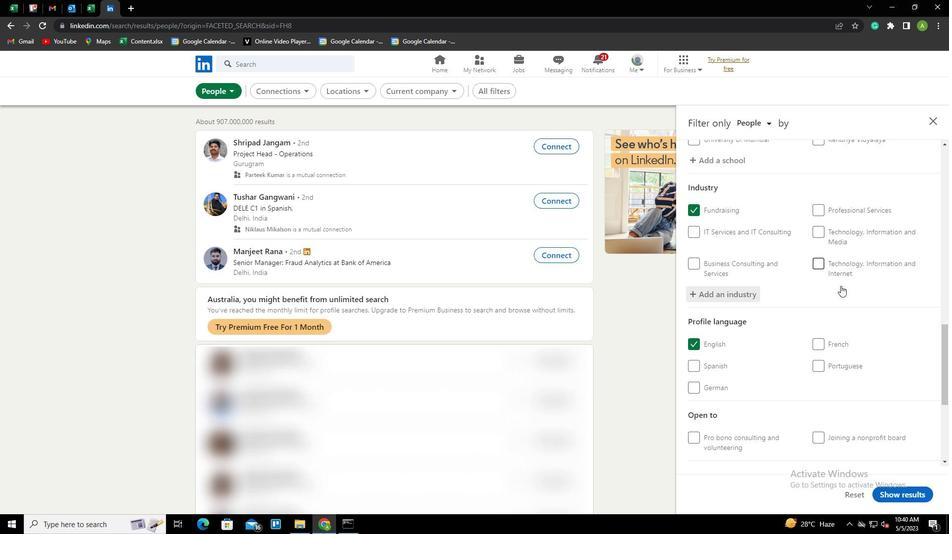 
Action: Mouse moved to (840, 363)
Screenshot: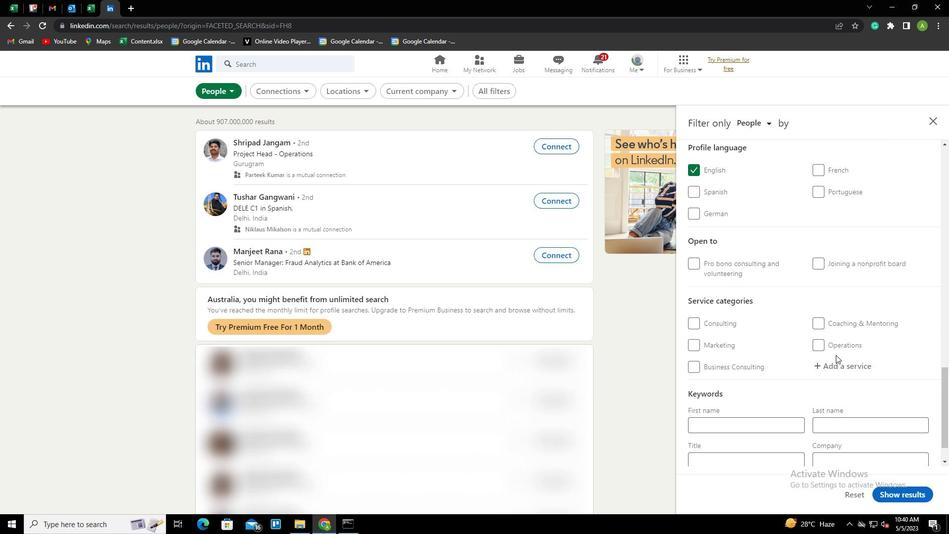 
Action: Mouse pressed left at (840, 363)
Screenshot: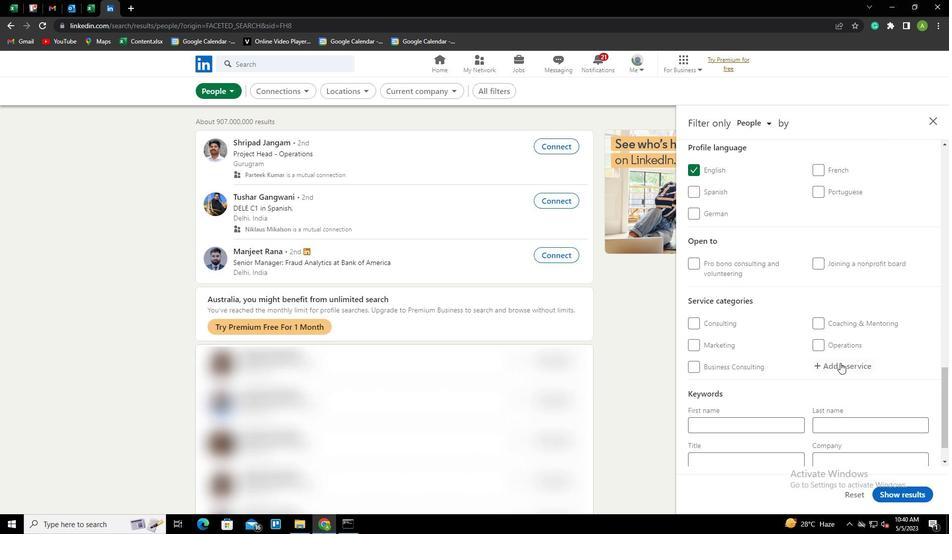 
Action: Key pressed <Key.shift>VIDEO<Key.space><Key.shift>EDITING<Key.down><Key.enter>
Screenshot: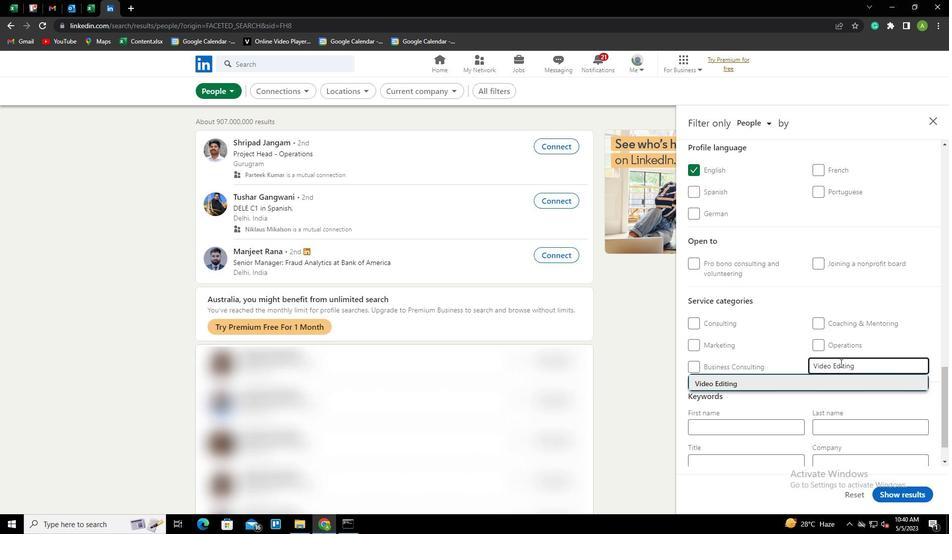 
Action: Mouse scrolled (840, 362) with delta (0, 0)
Screenshot: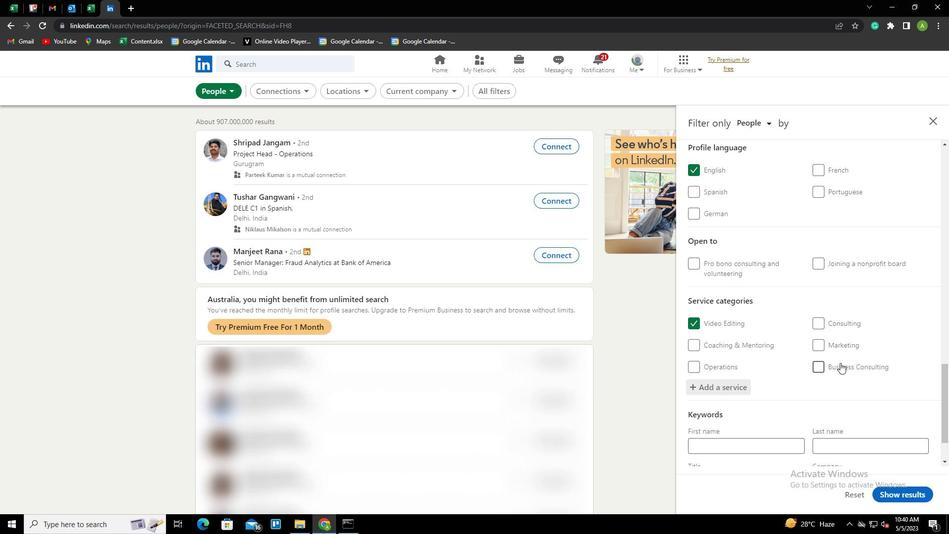 
Action: Mouse scrolled (840, 362) with delta (0, 0)
Screenshot: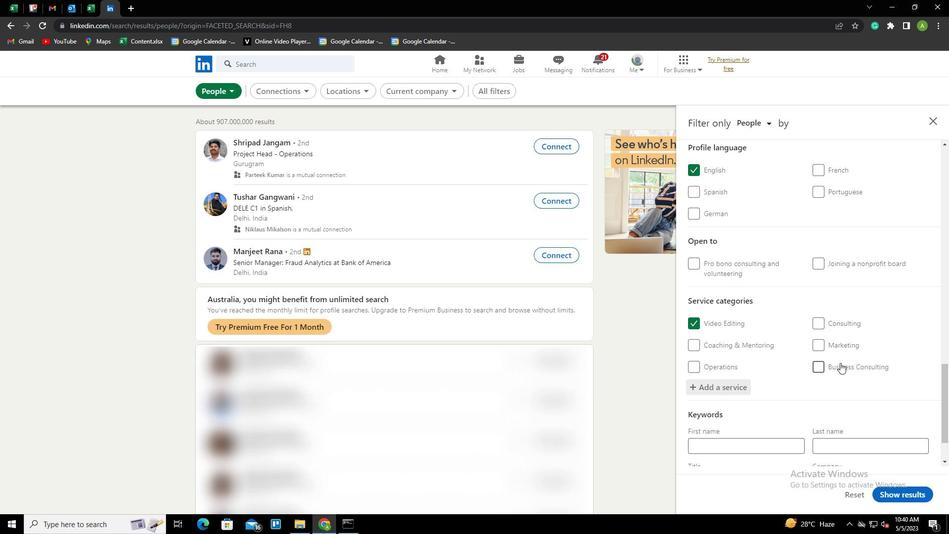 
Action: Mouse scrolled (840, 362) with delta (0, 0)
Screenshot: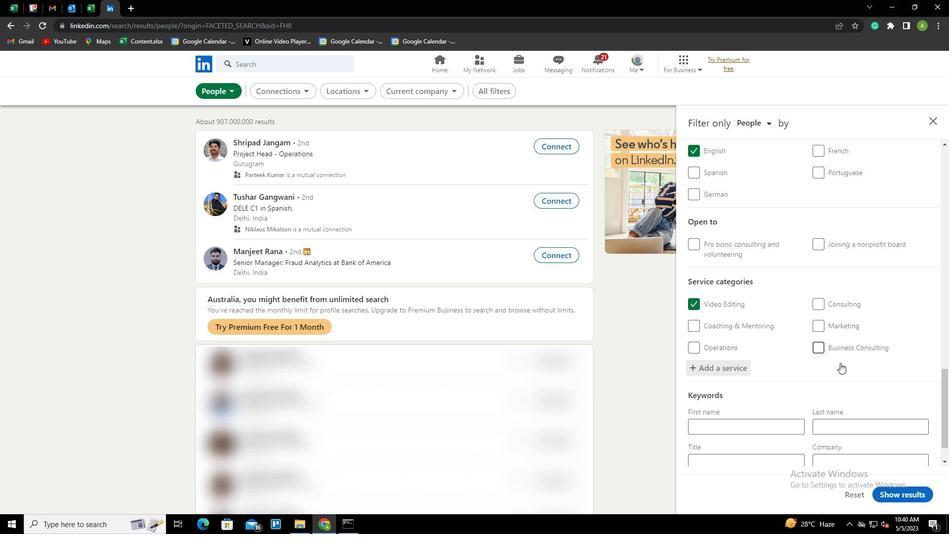 
Action: Mouse scrolled (840, 362) with delta (0, 0)
Screenshot: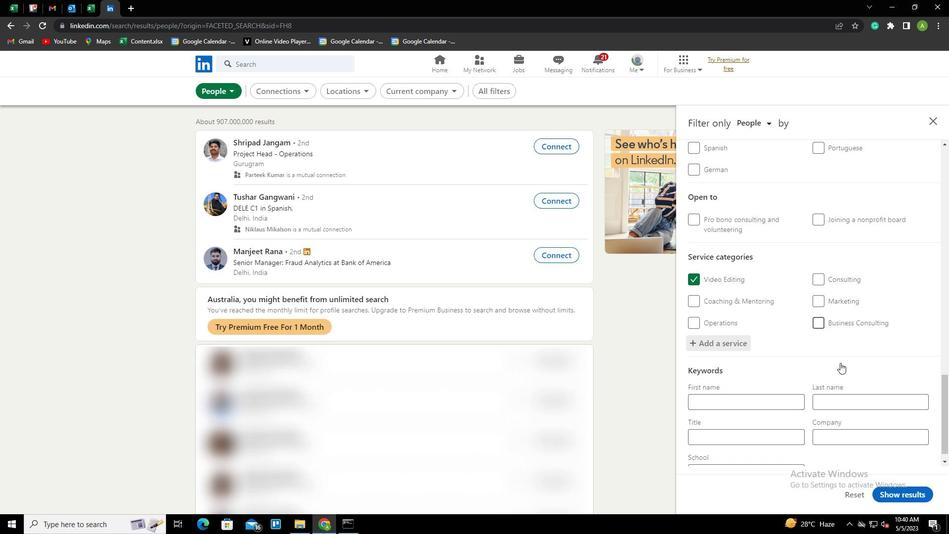 
Action: Mouse scrolled (840, 362) with delta (0, 0)
Screenshot: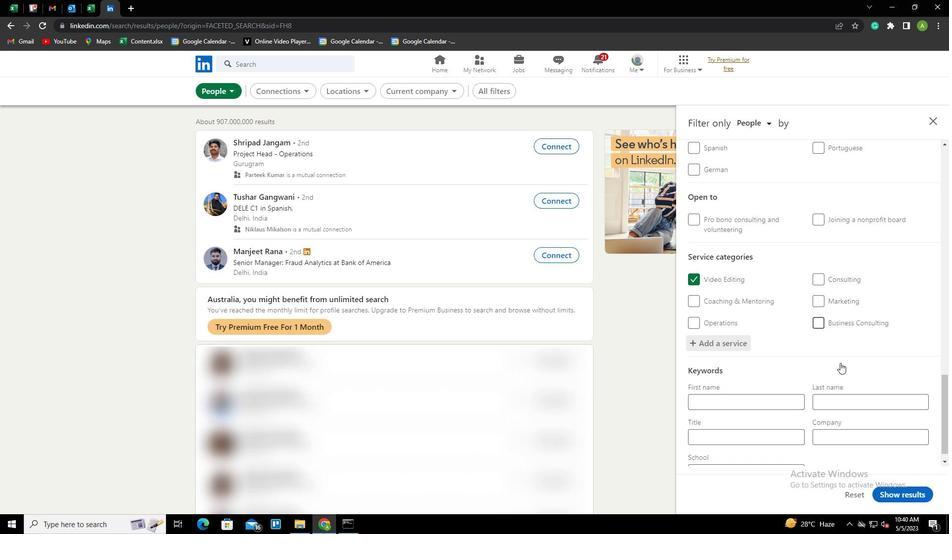 
Action: Mouse scrolled (840, 362) with delta (0, 0)
Screenshot: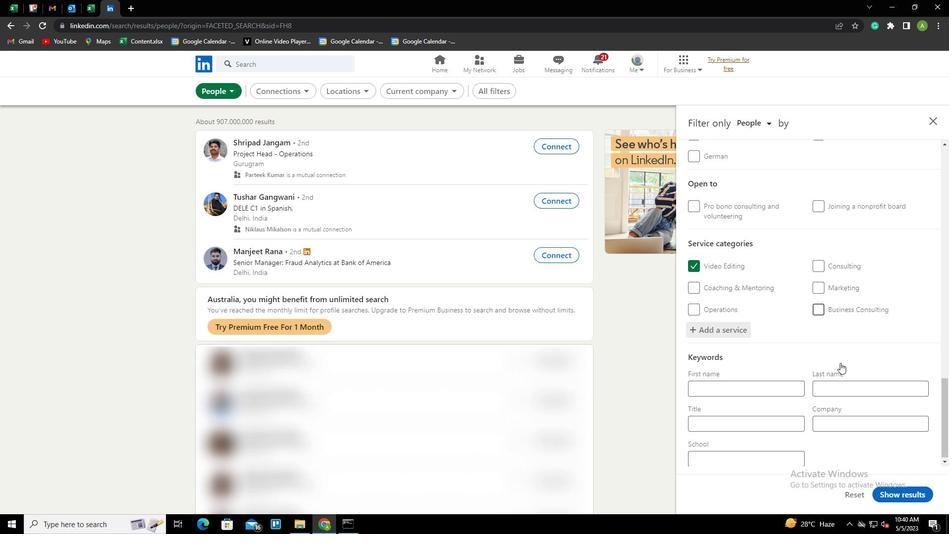 
Action: Mouse moved to (762, 423)
Screenshot: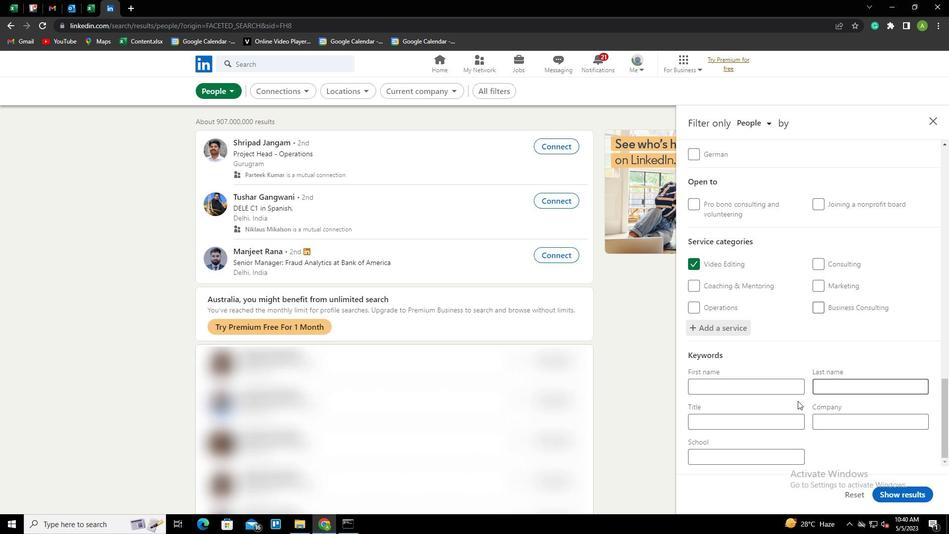 
Action: Mouse pressed left at (762, 423)
Screenshot: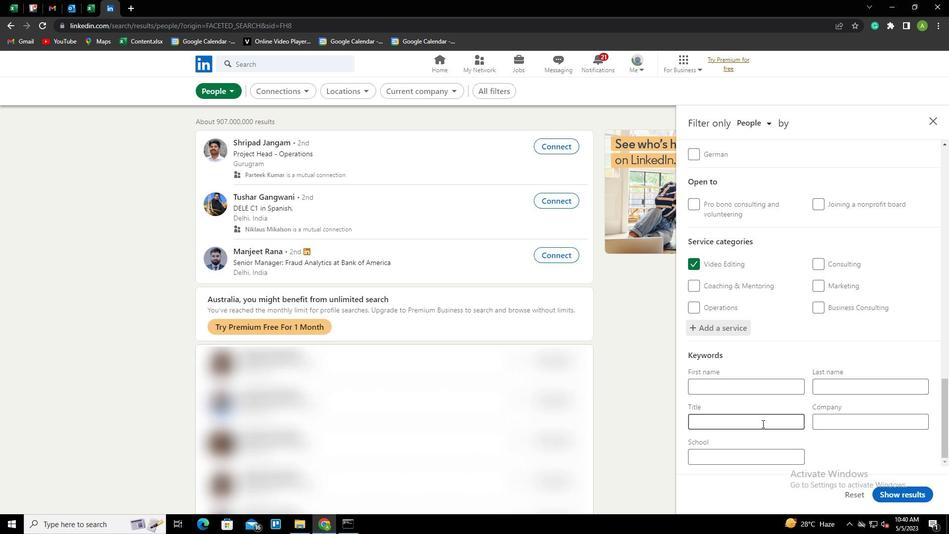 
Action: Key pressed <Key.shift><Key.shift><Key.shift><Key.shift><Key.shift><Key.shift><Key.shift><Key.shift><Key.shift><Key.shift><Key.shift>DIRECTOR<Key.space>OF<Key.space><Key.shift>FIRST<Key.space><Key.shift>IMPRESSIONS
Screenshot: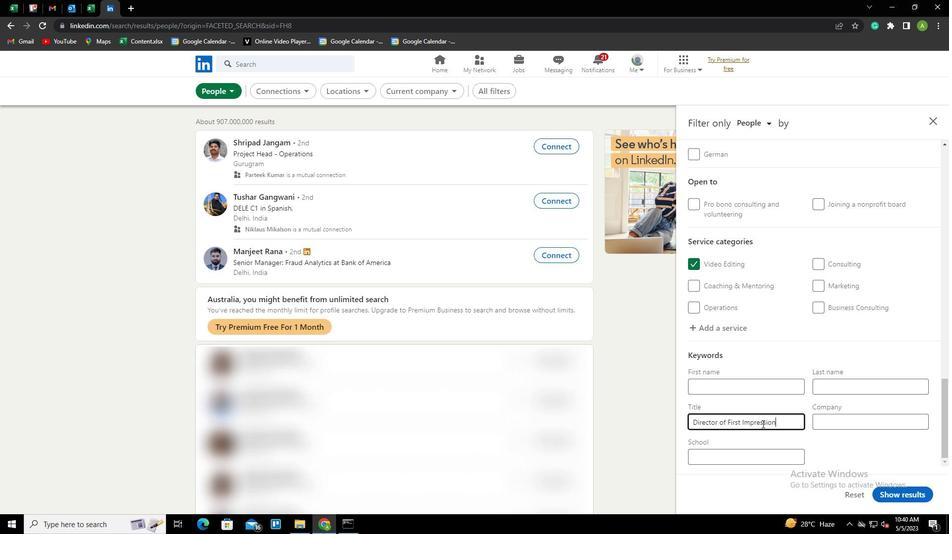 
Action: Mouse moved to (913, 464)
Screenshot: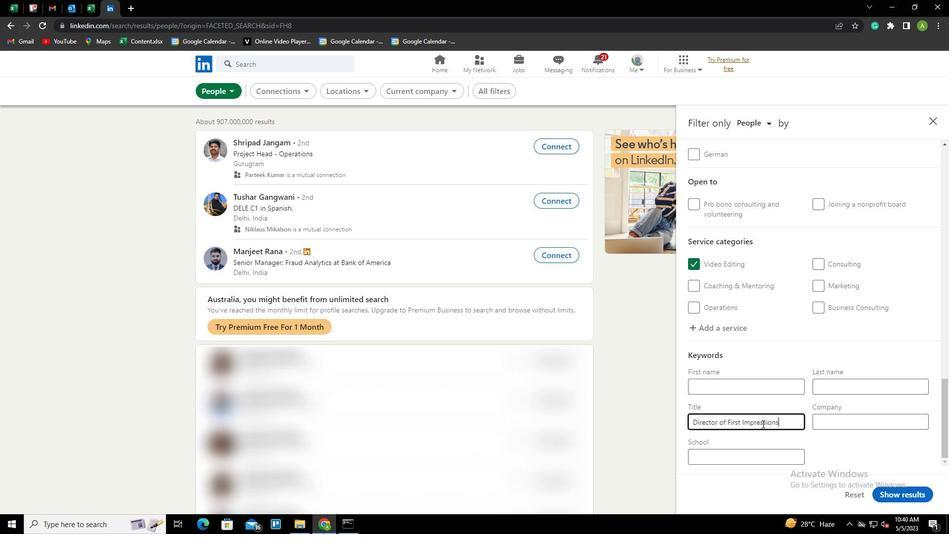 
Action: Mouse pressed left at (913, 464)
Screenshot: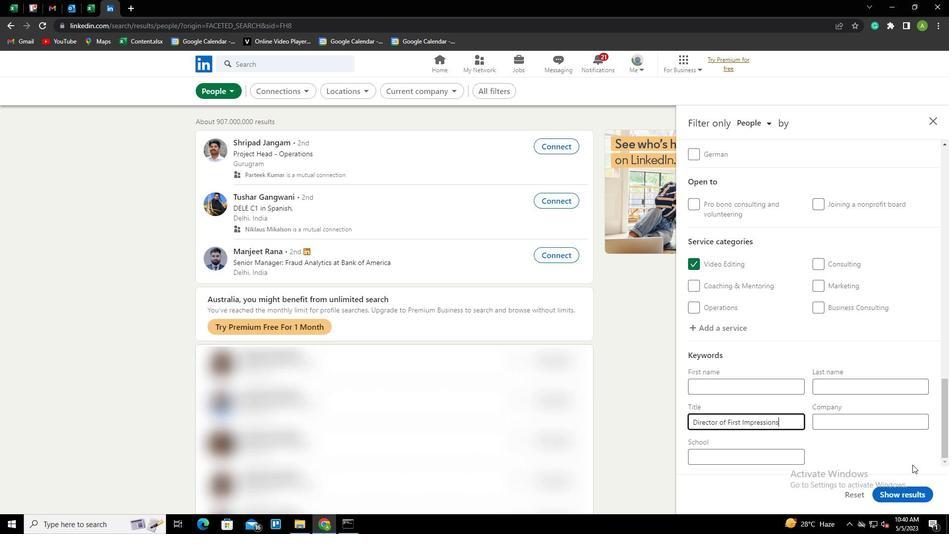 
Action: Mouse moved to (913, 489)
Screenshot: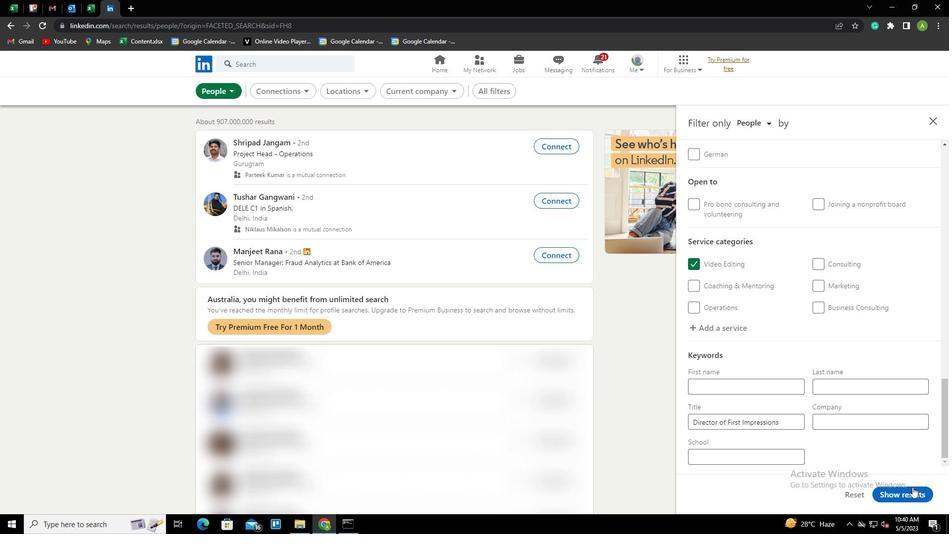 
Action: Mouse pressed left at (913, 489)
Screenshot: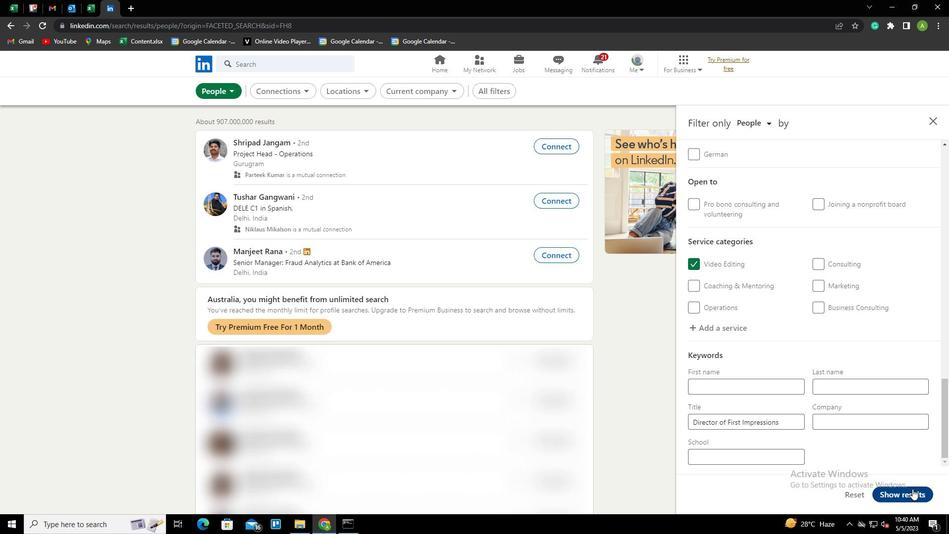 
